 Task: Look for space in Loncoche, Chile from 1st July, 2023 to 8th July, 2023 for 2 adults, 1 child in price range Rs.15000 to Rs.20000. Place can be entire place with 1  bedroom having 1 bed and 1 bathroom. Property type can be house, flat, guest house, hotel. Booking option can be shelf check-in. Required host language is English.
Action: Mouse moved to (406, 129)
Screenshot: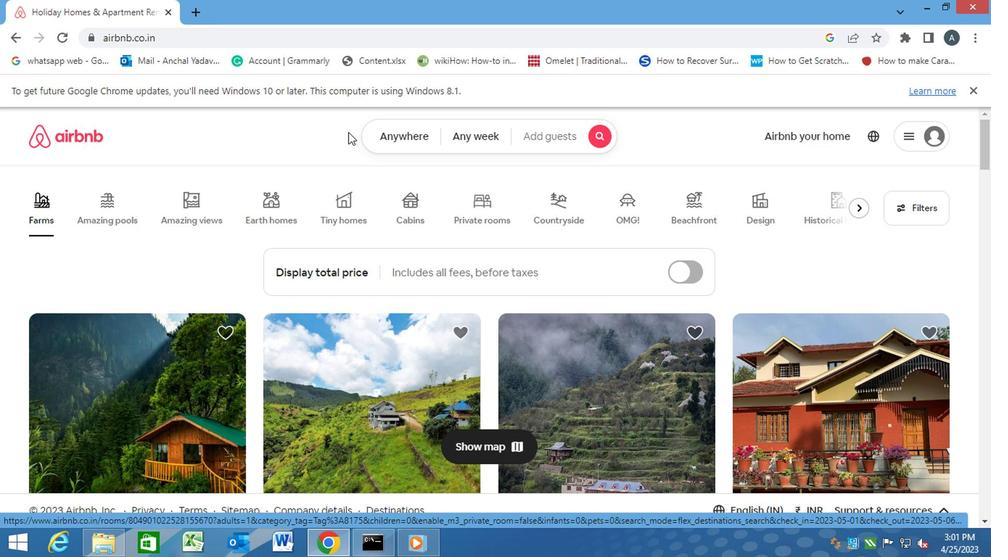
Action: Mouse pressed left at (406, 129)
Screenshot: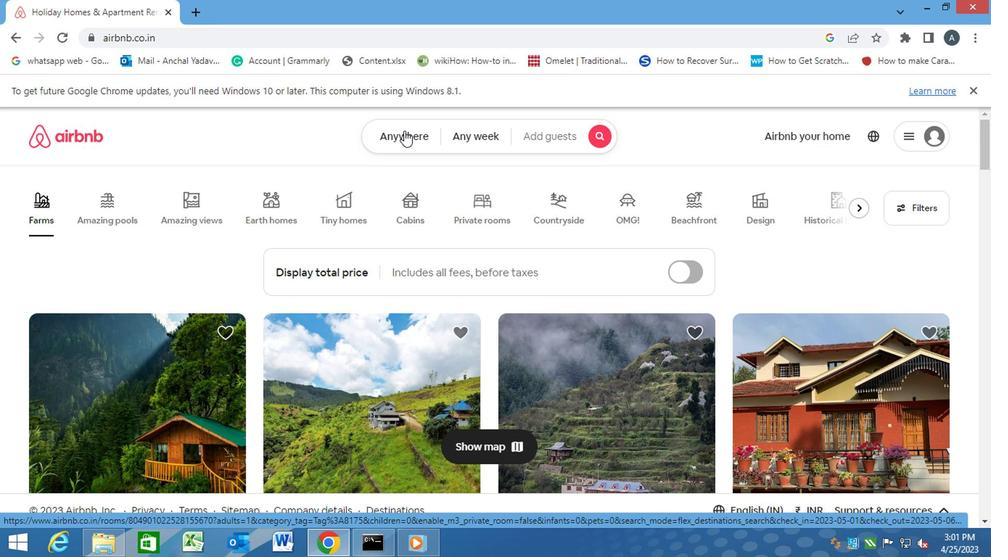 
Action: Mouse moved to (361, 174)
Screenshot: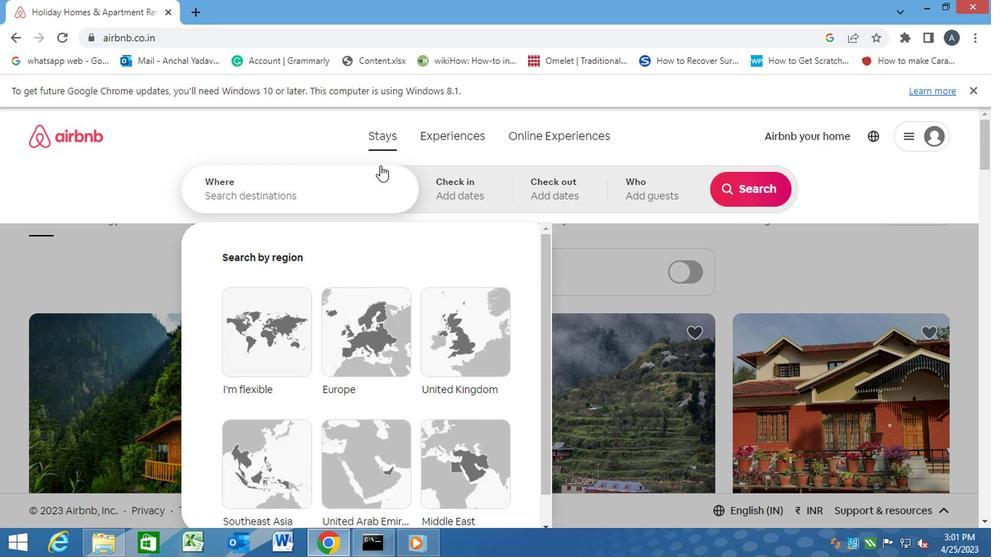 
Action: Mouse pressed left at (361, 174)
Screenshot: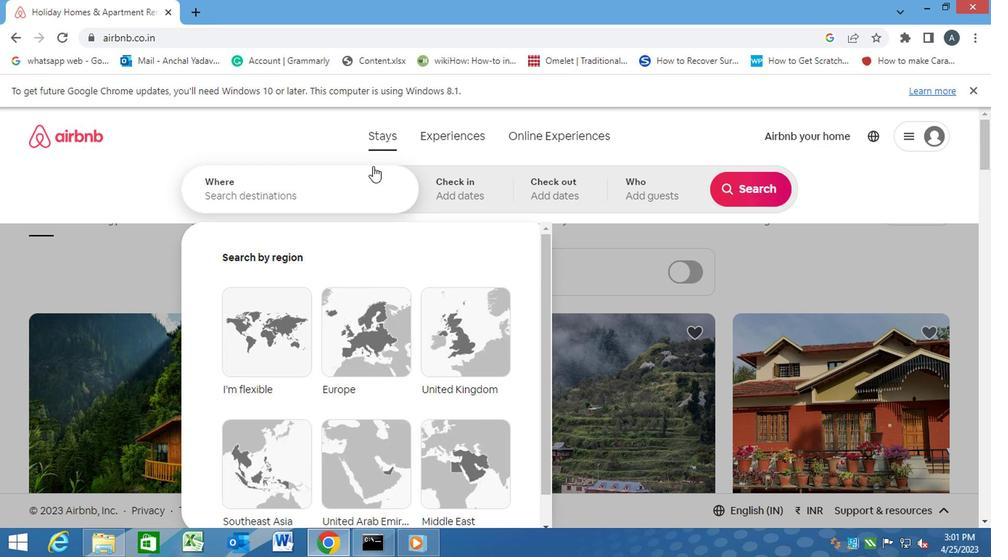 
Action: Key pressed <Key.caps_lock>l<Key.caps_lock>oncoche,<Key.space><Key.caps_lock>c<Key.caps_lock>hile<Key.enter>
Screenshot: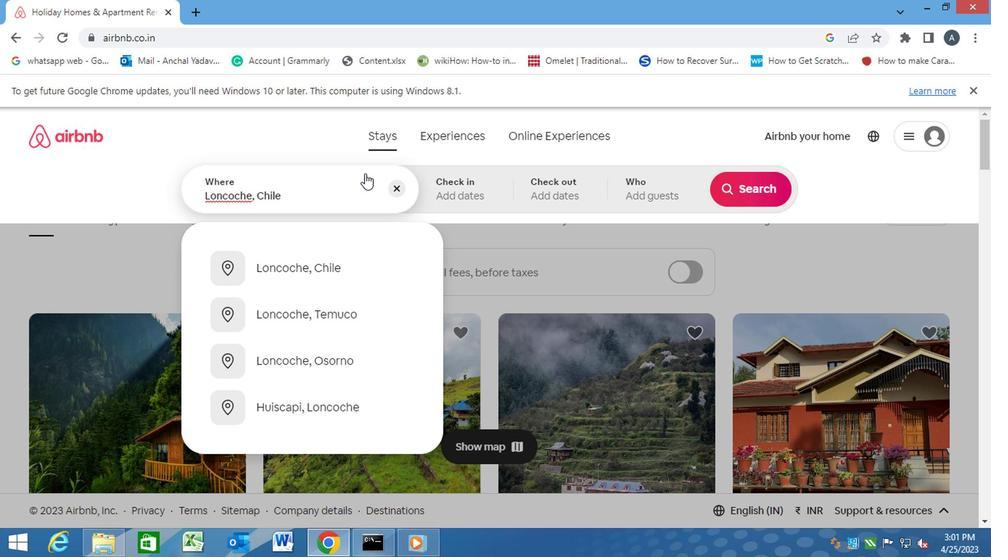 
Action: Mouse moved to (737, 307)
Screenshot: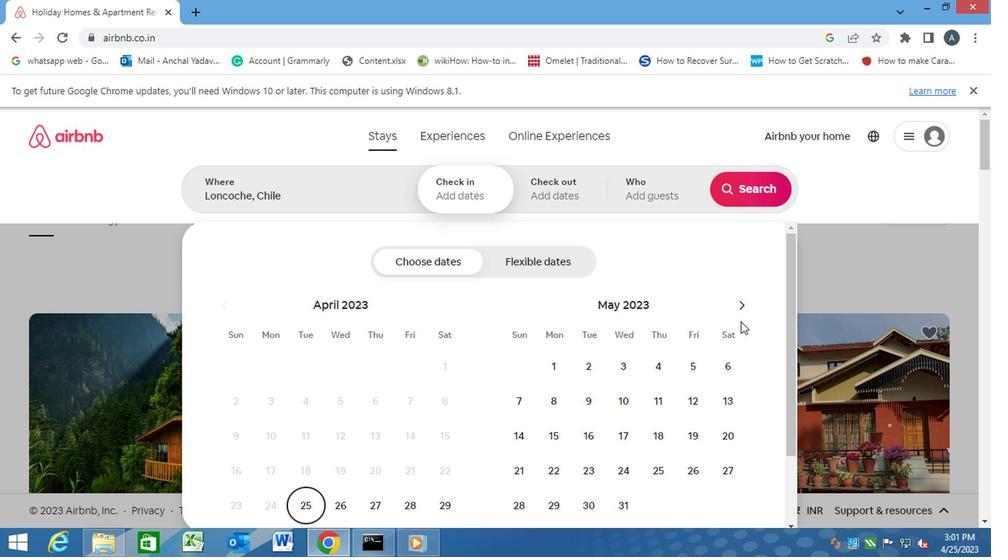 
Action: Mouse pressed left at (737, 307)
Screenshot: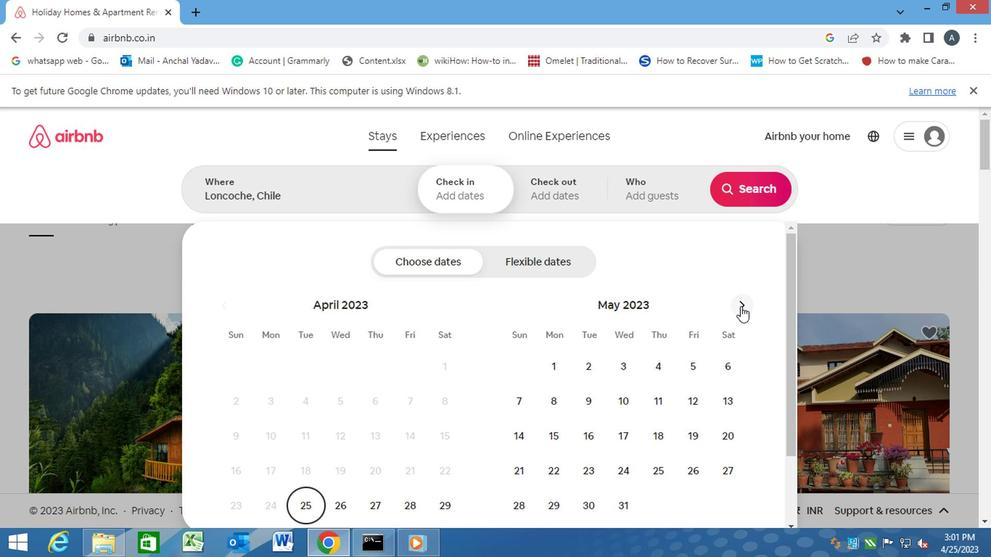 
Action: Mouse pressed left at (737, 307)
Screenshot: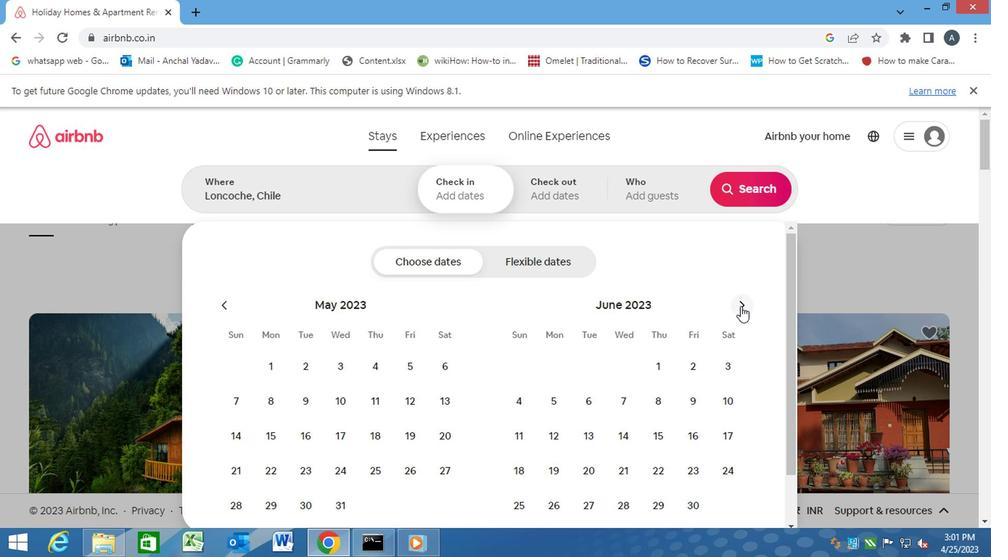 
Action: Mouse moved to (731, 370)
Screenshot: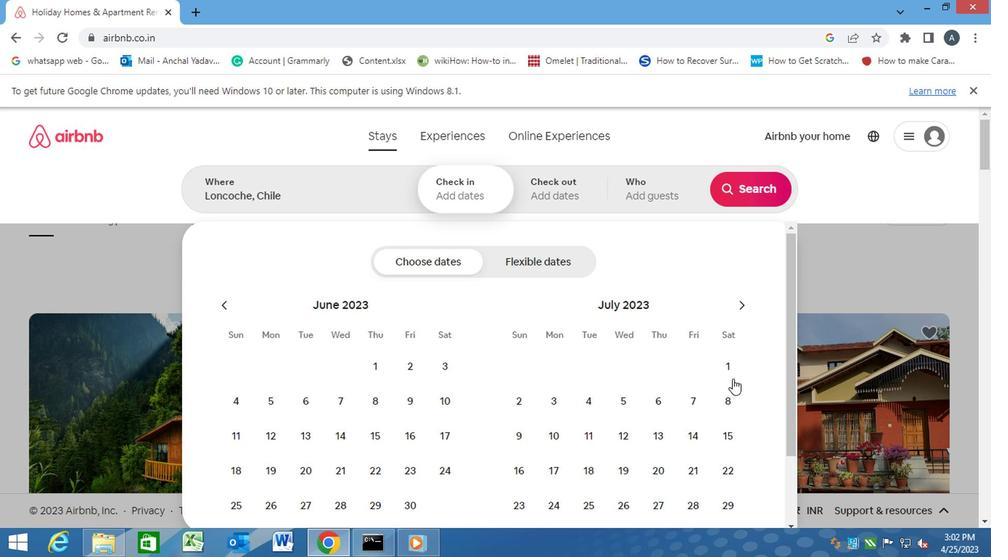
Action: Mouse pressed left at (731, 370)
Screenshot: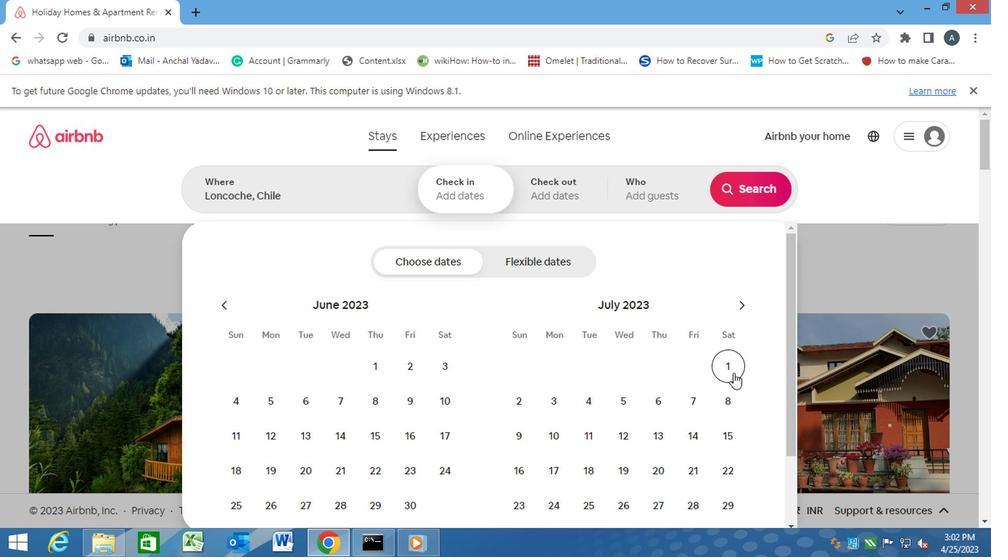
Action: Mouse moved to (722, 399)
Screenshot: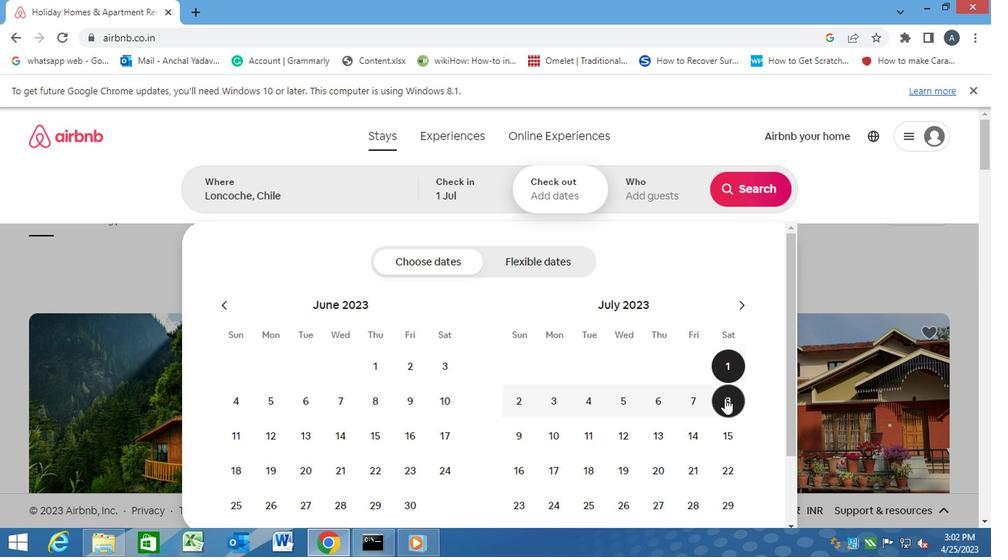 
Action: Mouse pressed left at (722, 399)
Screenshot: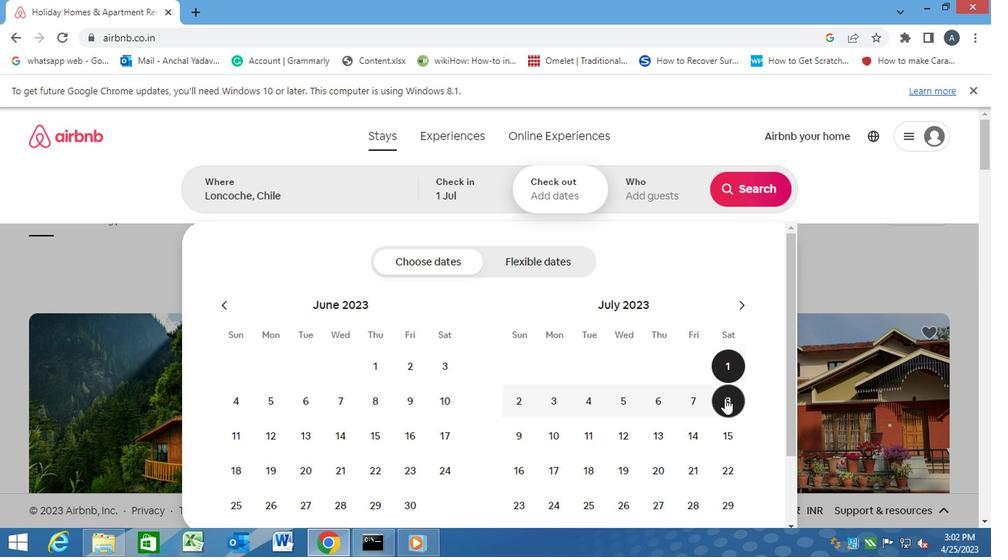 
Action: Mouse moved to (655, 186)
Screenshot: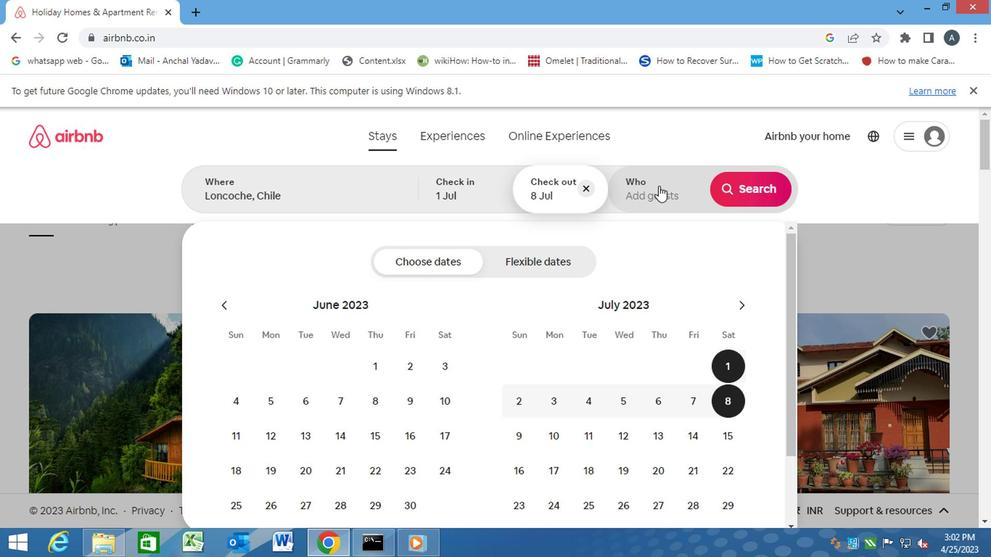 
Action: Mouse pressed left at (655, 186)
Screenshot: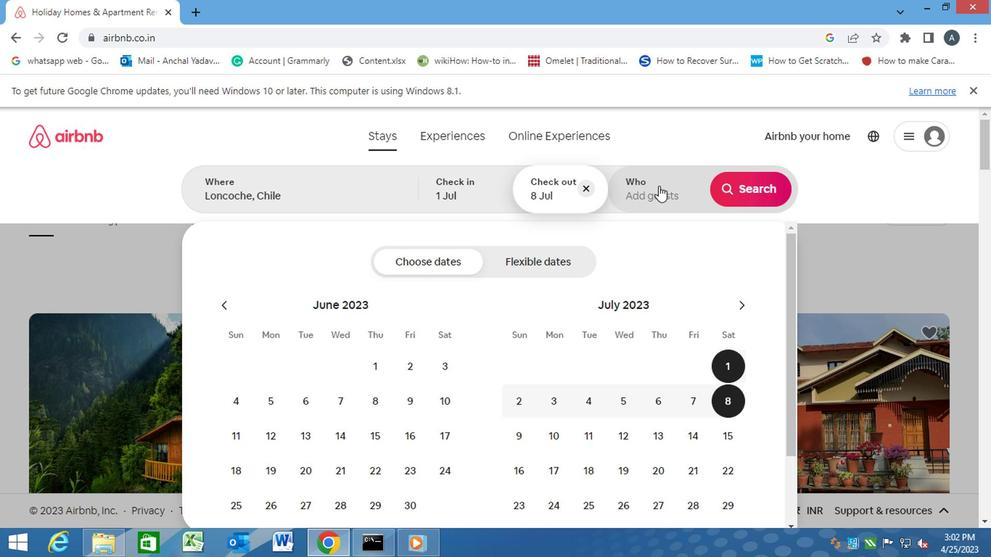 
Action: Mouse moved to (741, 271)
Screenshot: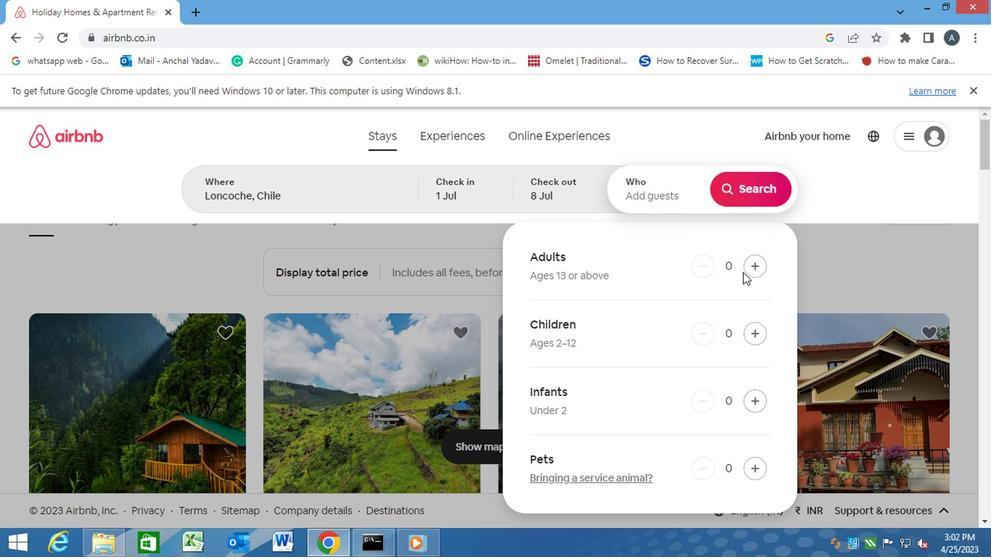 
Action: Mouse pressed left at (741, 271)
Screenshot: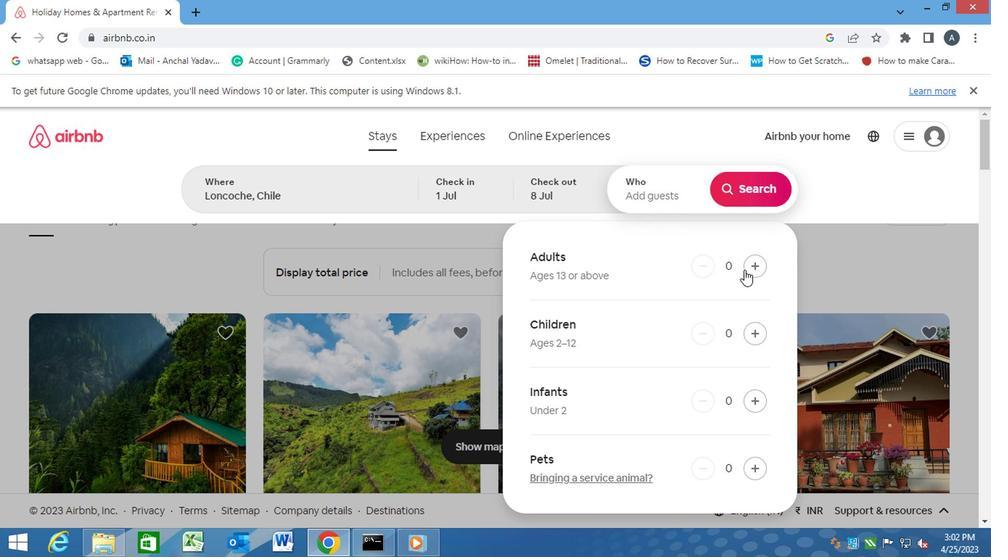 
Action: Mouse moved to (741, 271)
Screenshot: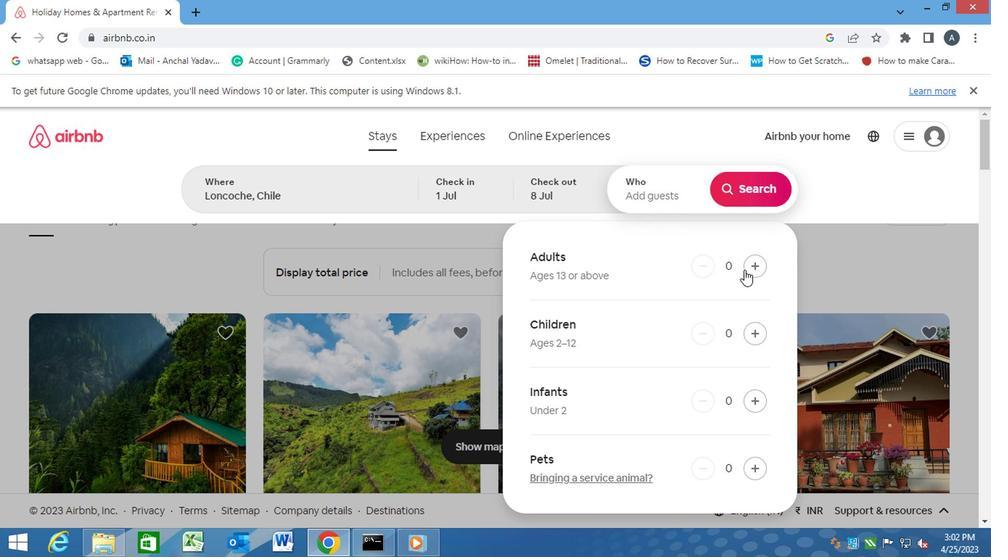 
Action: Mouse pressed left at (741, 271)
Screenshot: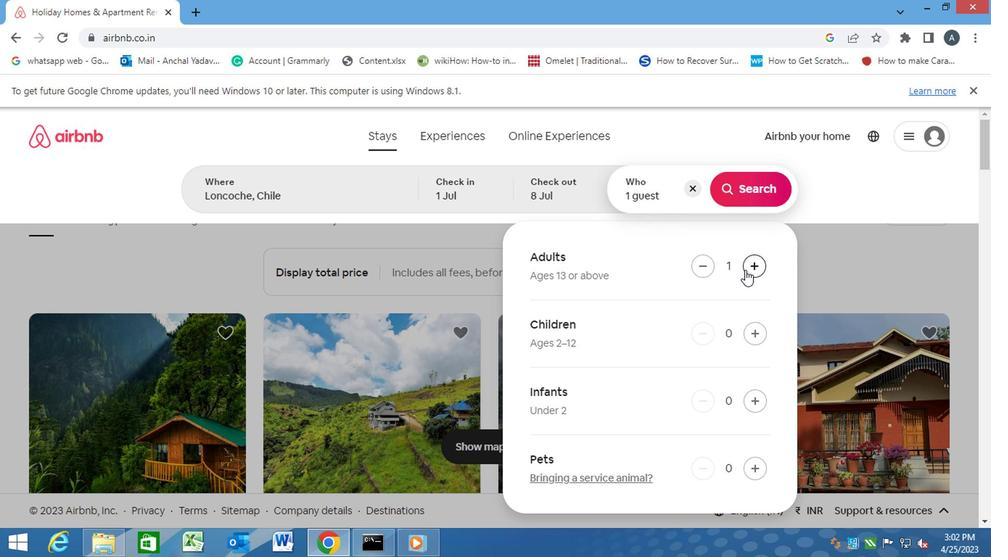 
Action: Mouse moved to (752, 331)
Screenshot: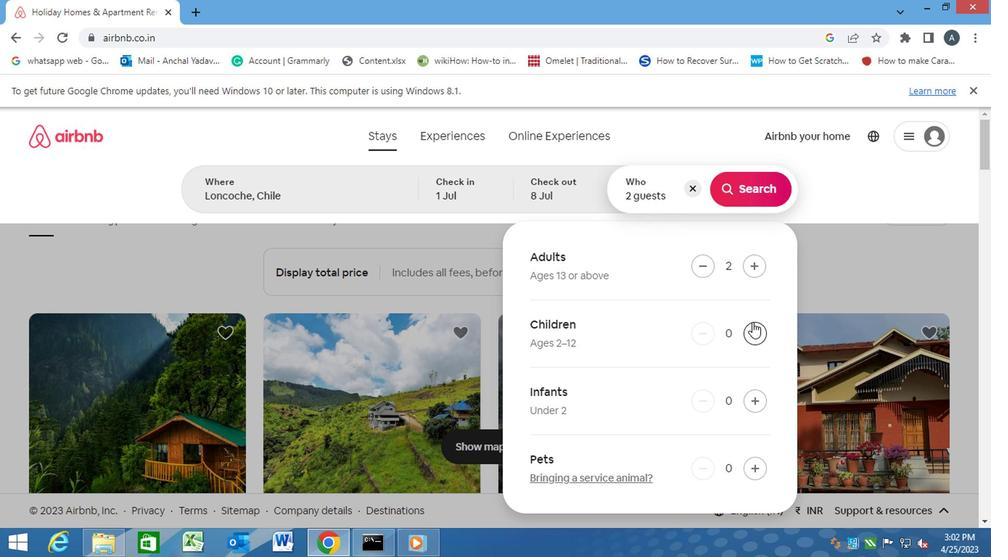 
Action: Mouse pressed left at (752, 331)
Screenshot: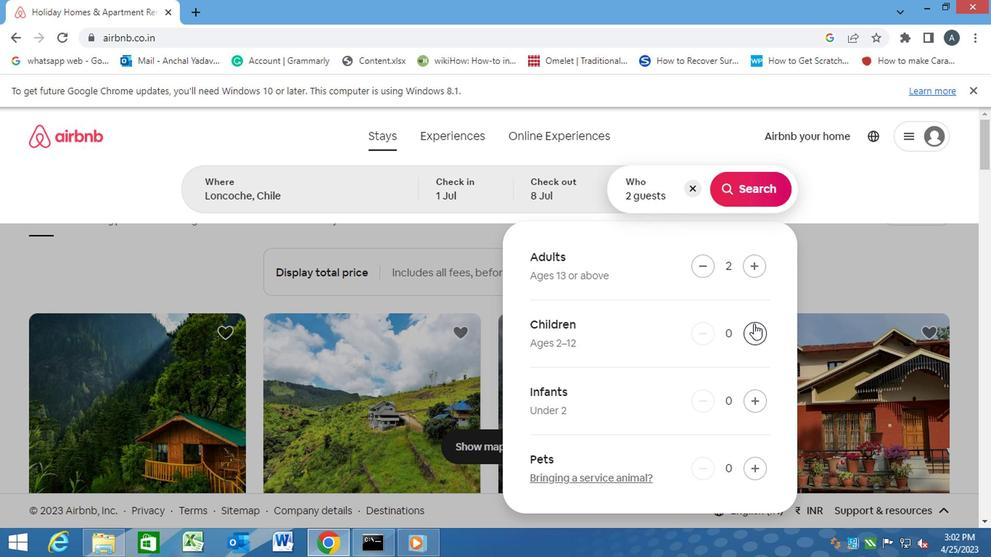 
Action: Mouse moved to (743, 186)
Screenshot: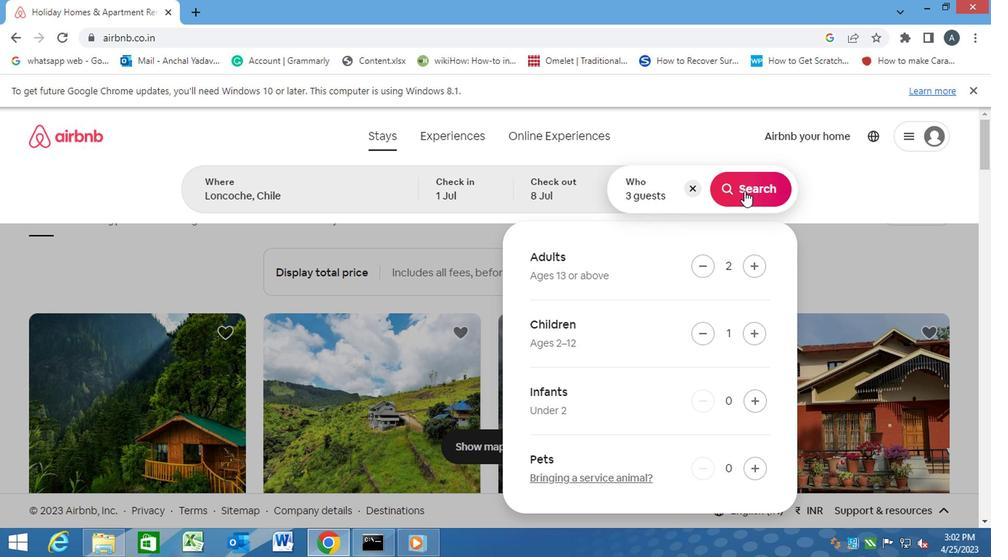 
Action: Mouse pressed left at (743, 186)
Screenshot: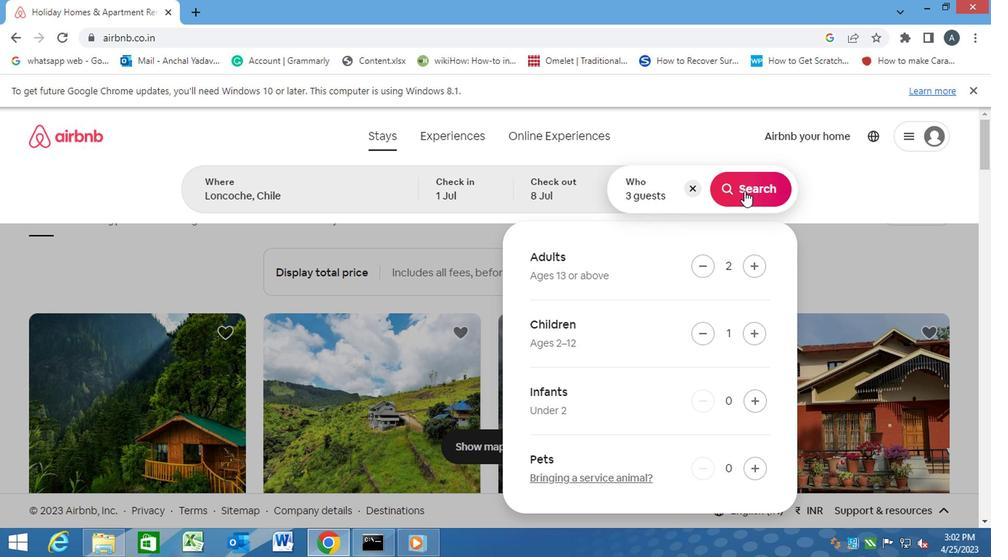
Action: Mouse moved to (935, 198)
Screenshot: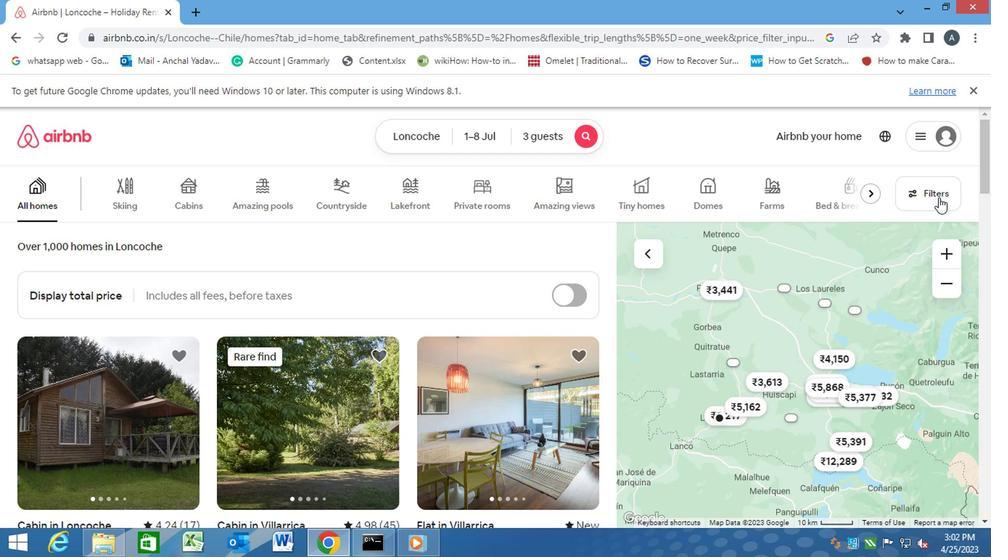 
Action: Mouse pressed left at (935, 198)
Screenshot: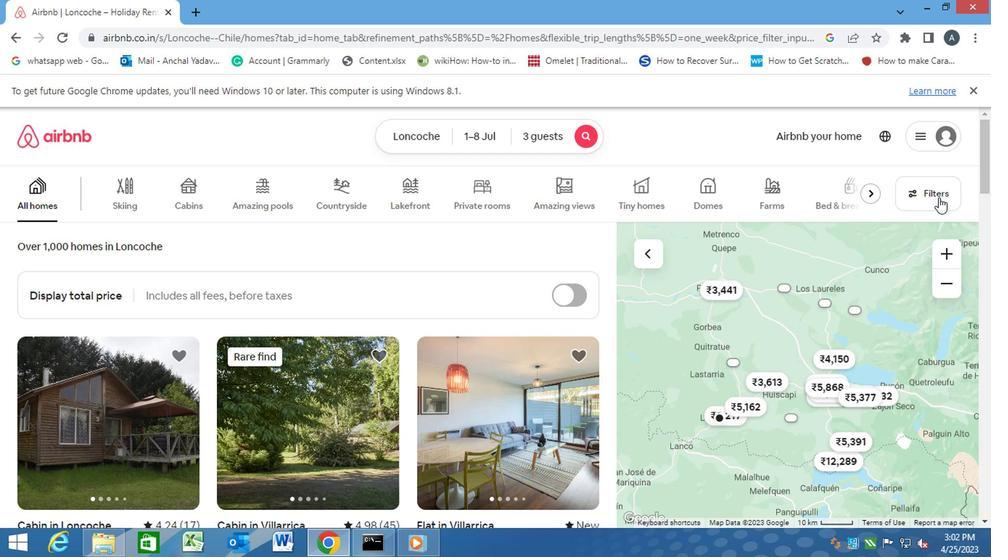 
Action: Mouse moved to (315, 378)
Screenshot: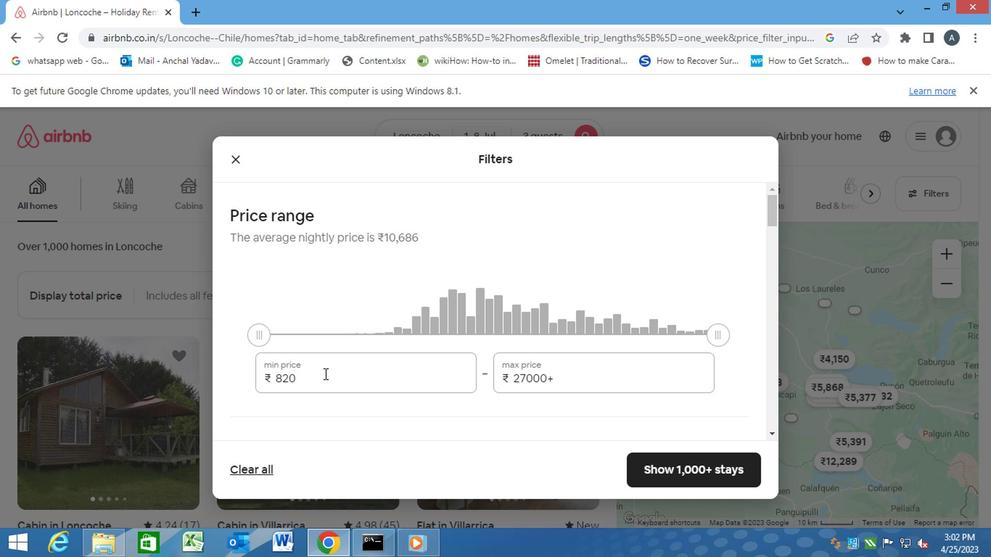 
Action: Mouse pressed left at (315, 378)
Screenshot: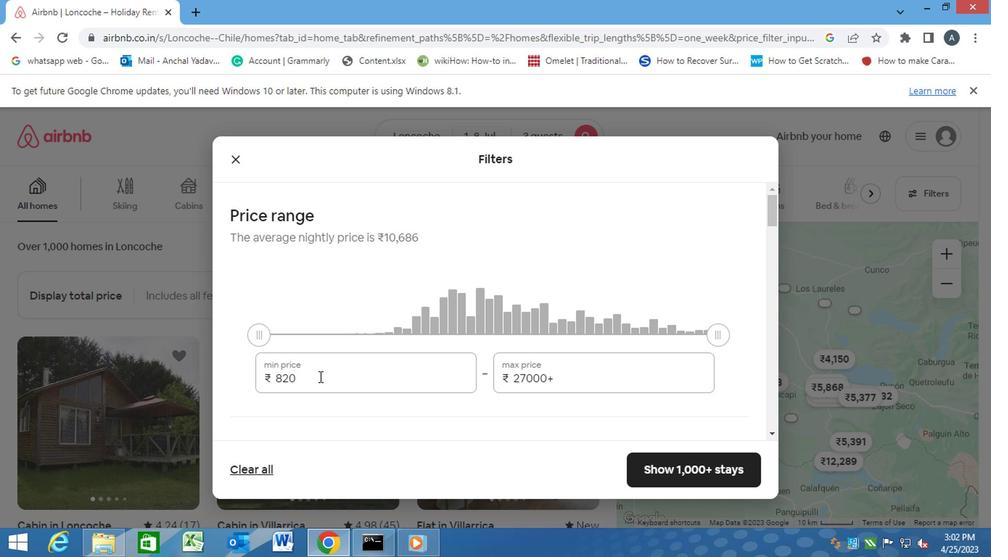 
Action: Mouse moved to (257, 378)
Screenshot: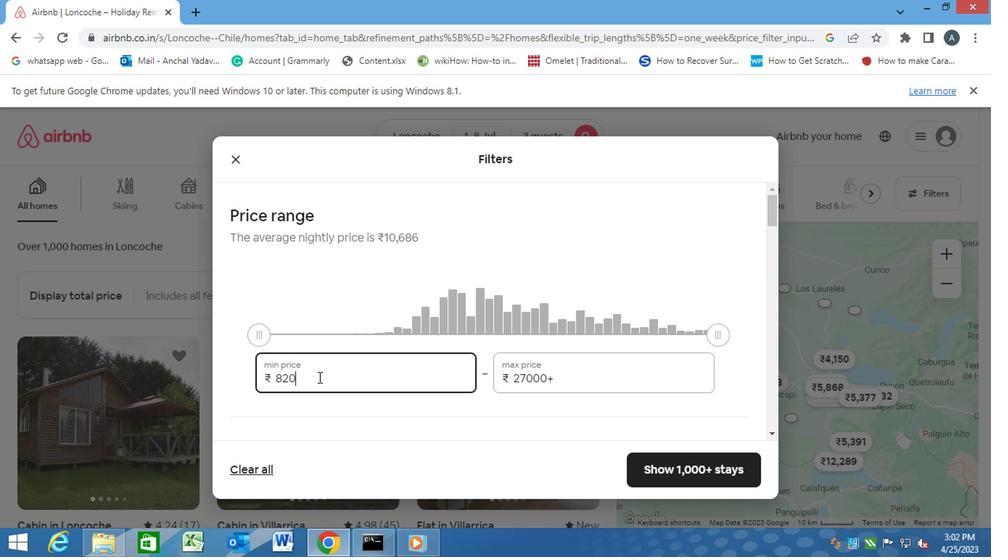 
Action: Key pressed 15000<Key.tab><Key.backspace>20000
Screenshot: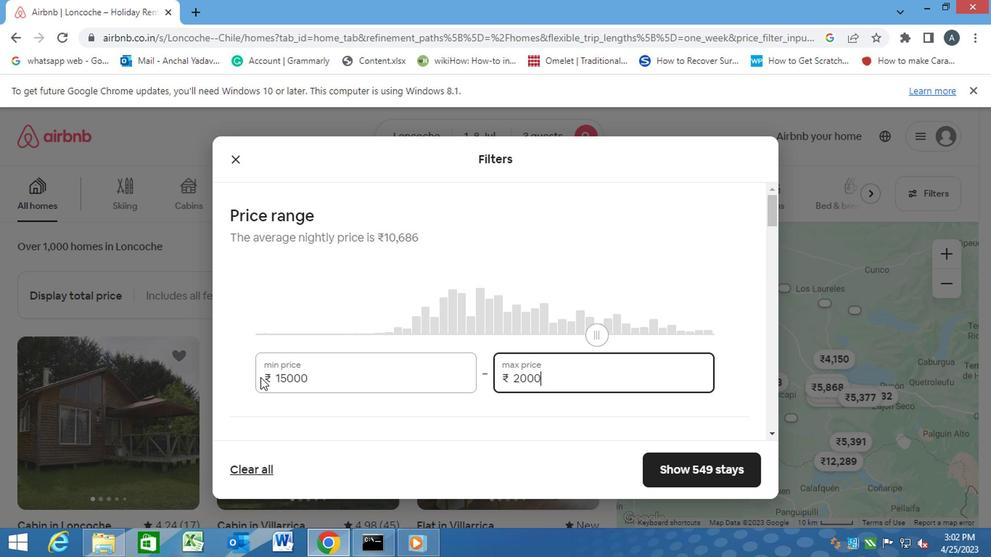 
Action: Mouse moved to (341, 409)
Screenshot: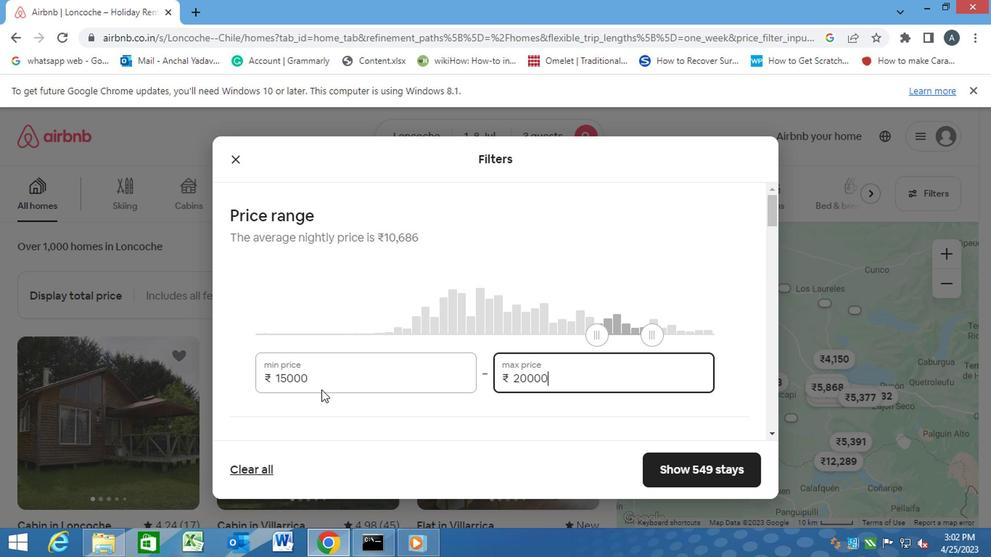 
Action: Mouse pressed left at (341, 409)
Screenshot: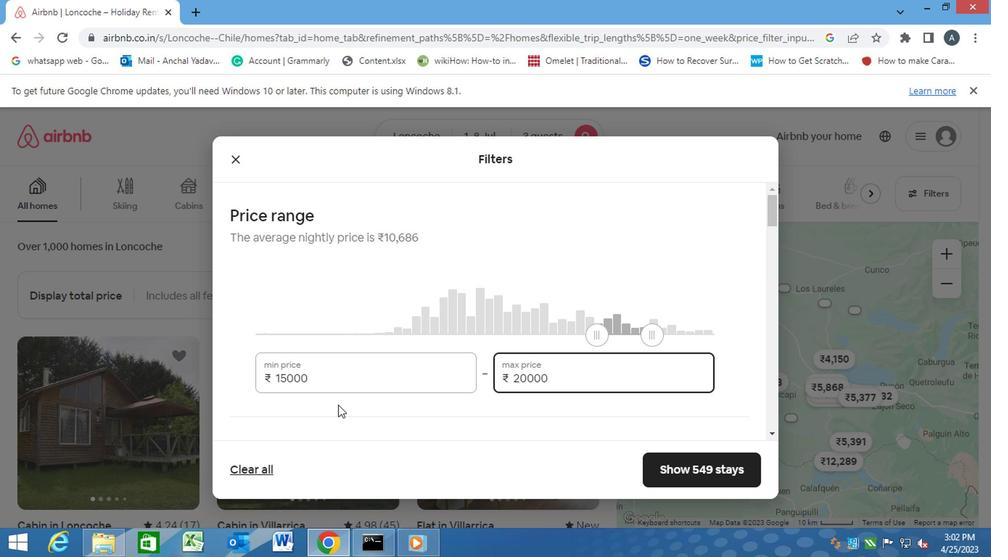 
Action: Mouse scrolled (341, 409) with delta (0, 0)
Screenshot: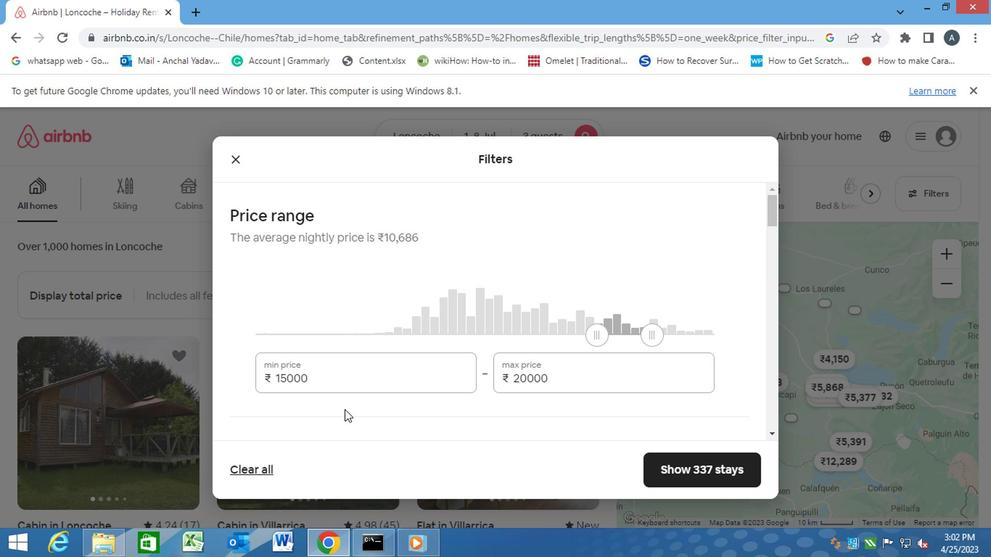 
Action: Mouse scrolled (341, 409) with delta (0, 0)
Screenshot: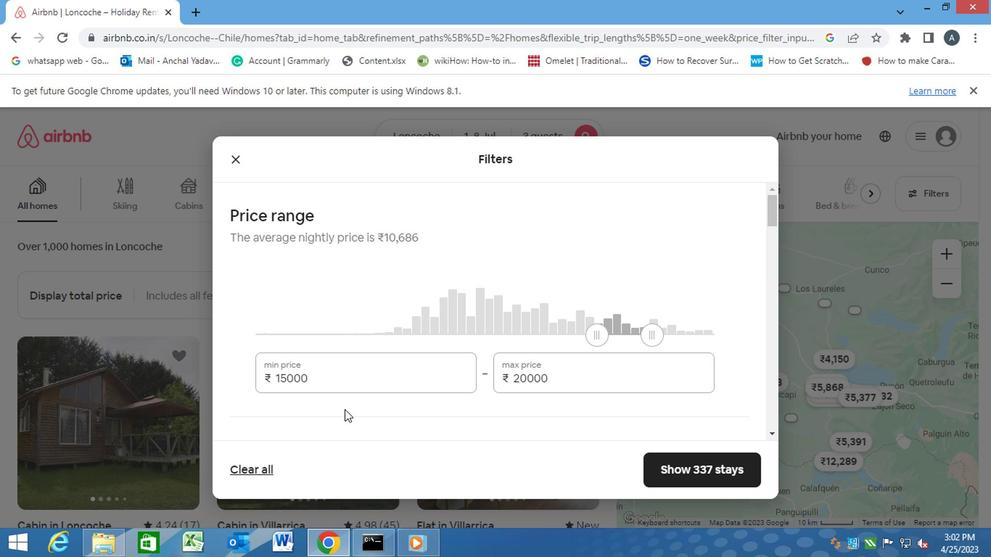 
Action: Mouse scrolled (341, 409) with delta (0, 0)
Screenshot: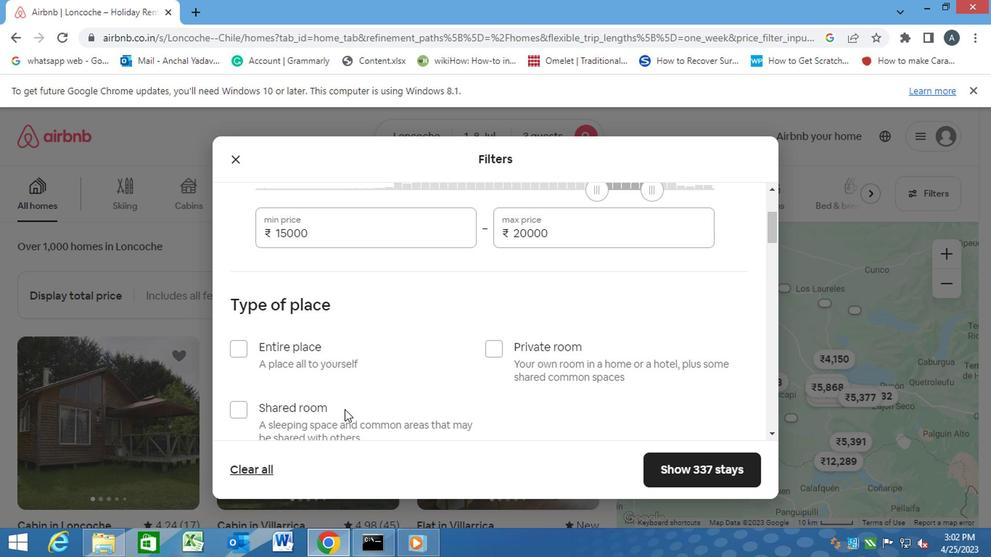 
Action: Mouse scrolled (341, 409) with delta (0, 0)
Screenshot: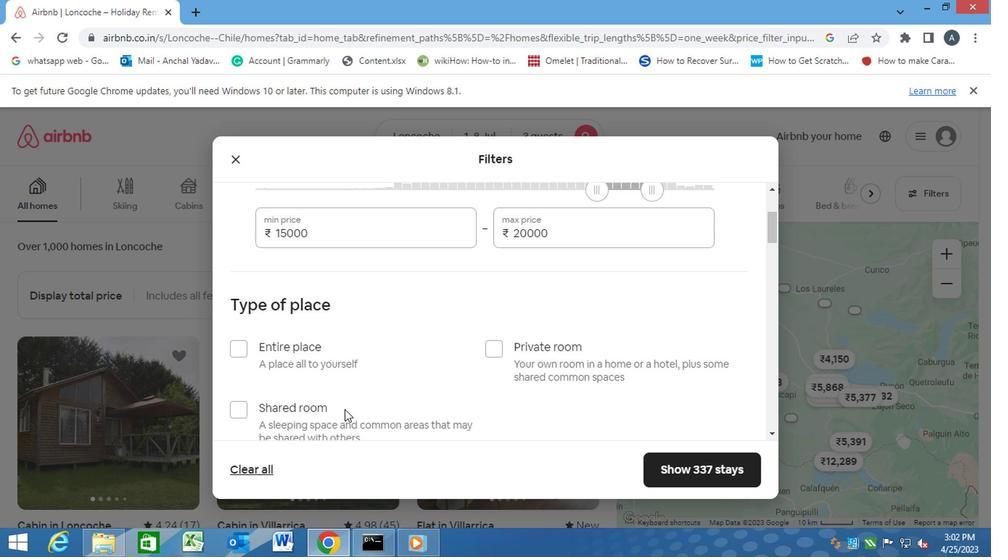 
Action: Mouse moved to (239, 205)
Screenshot: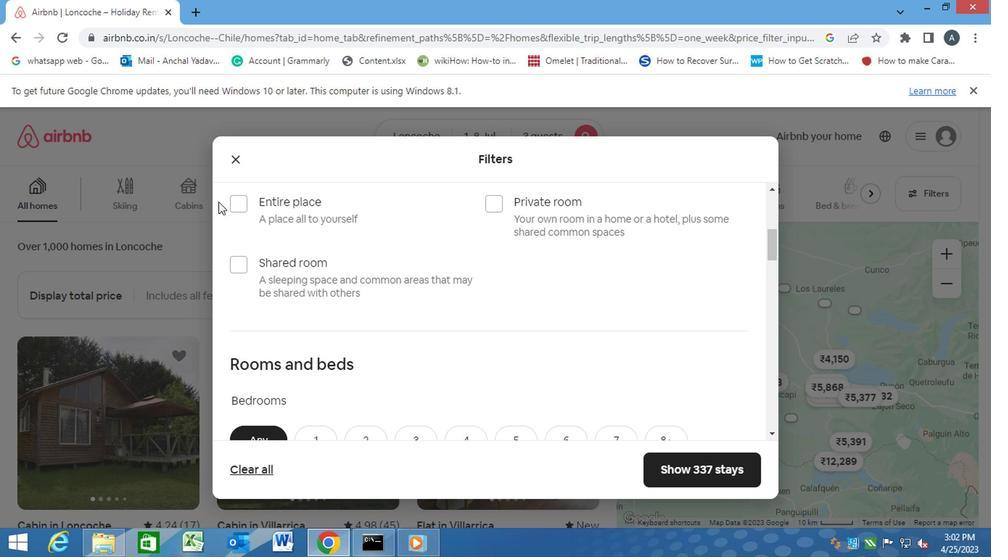
Action: Mouse pressed left at (239, 205)
Screenshot: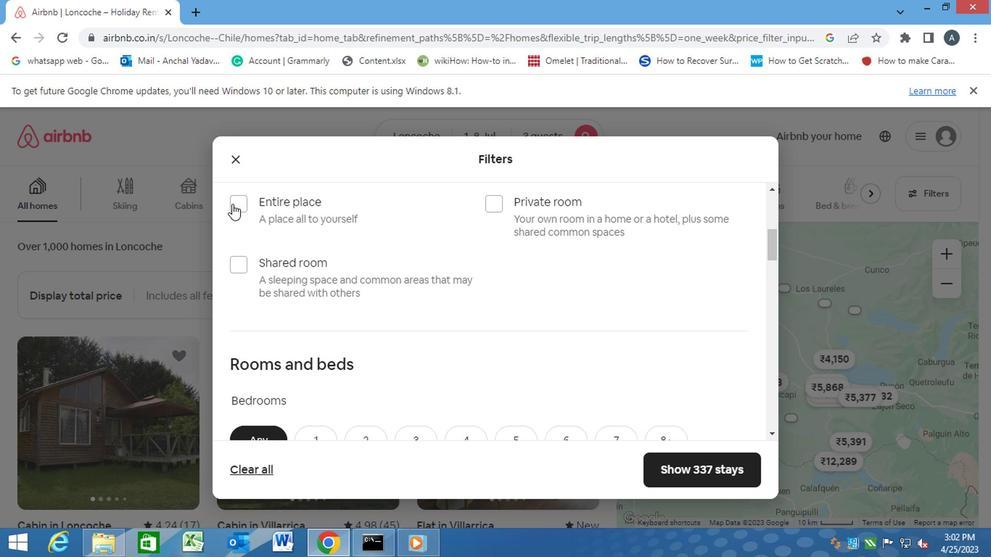 
Action: Mouse moved to (346, 286)
Screenshot: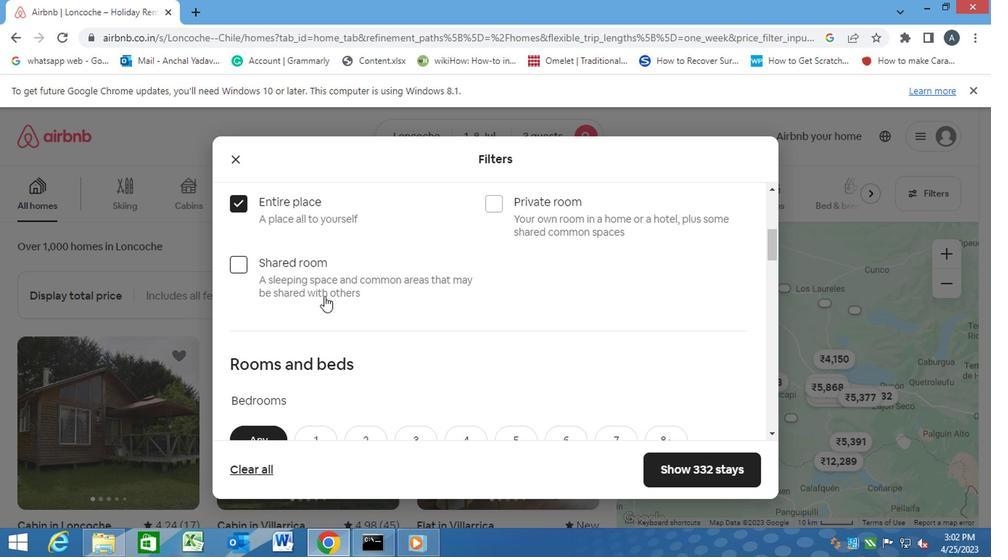 
Action: Mouse scrolled (346, 285) with delta (0, -1)
Screenshot: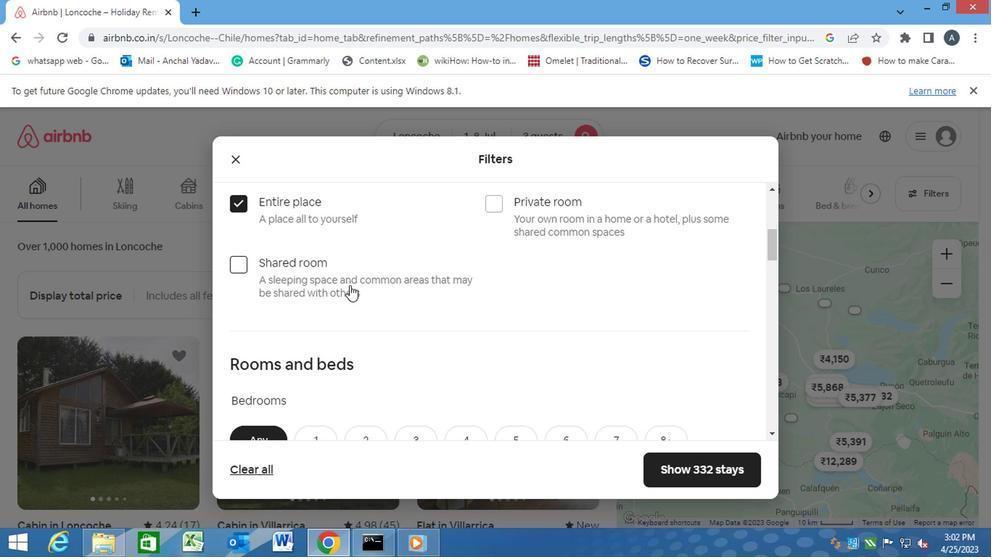 
Action: Mouse scrolled (346, 285) with delta (0, -1)
Screenshot: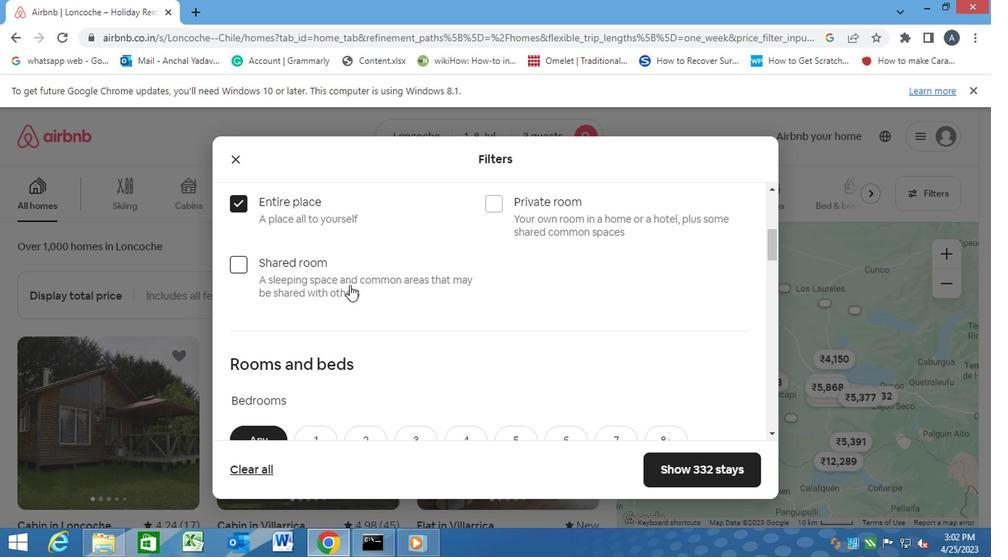 
Action: Mouse moved to (322, 292)
Screenshot: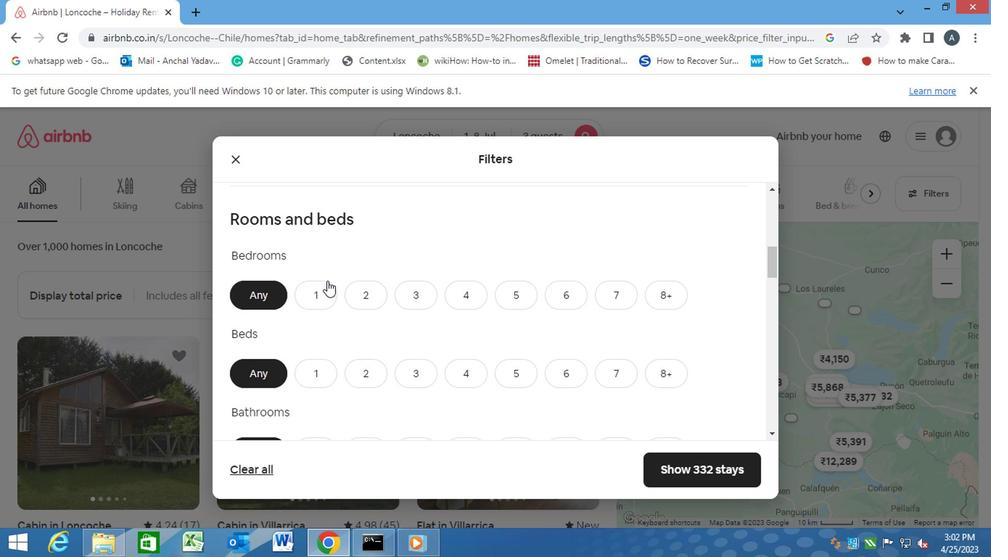 
Action: Mouse pressed left at (322, 292)
Screenshot: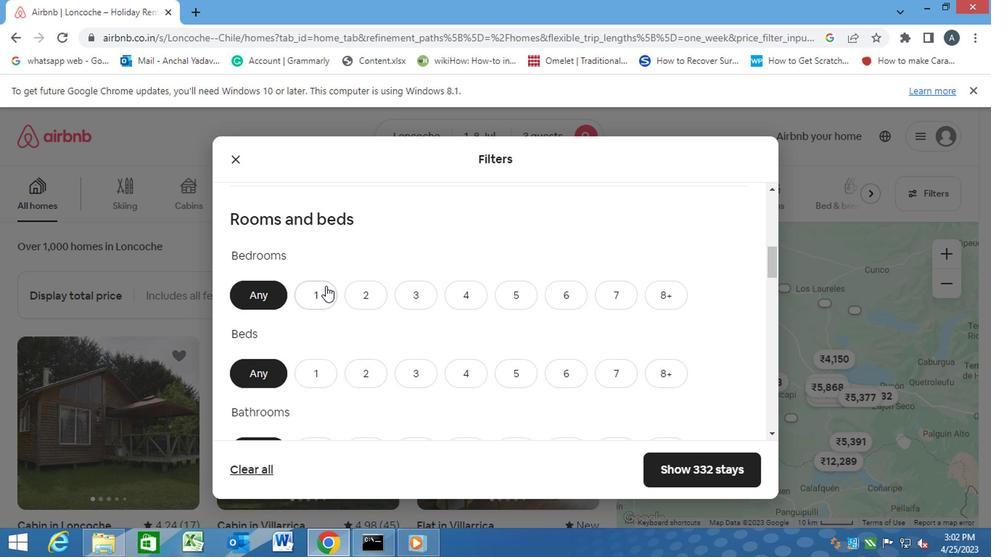 
Action: Mouse moved to (320, 368)
Screenshot: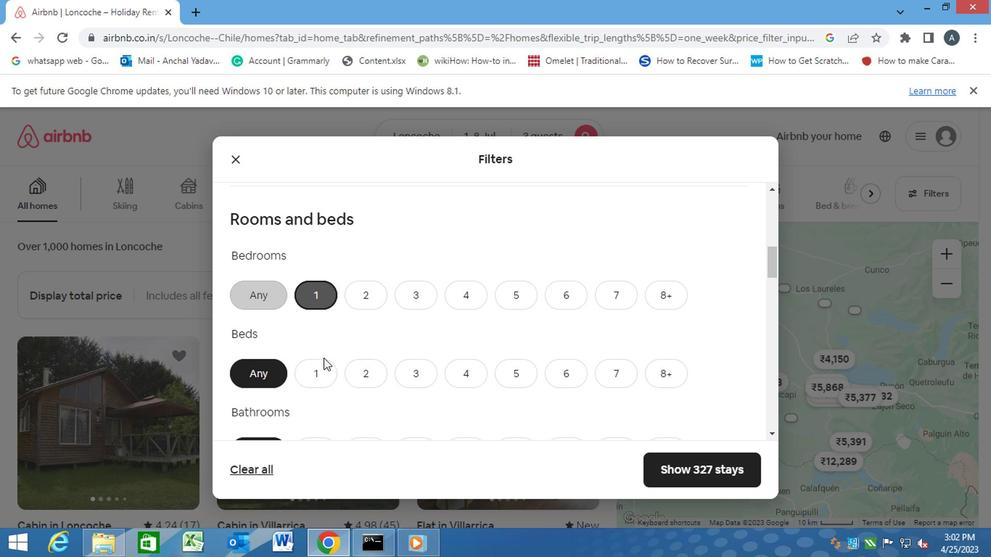 
Action: Mouse pressed left at (320, 368)
Screenshot: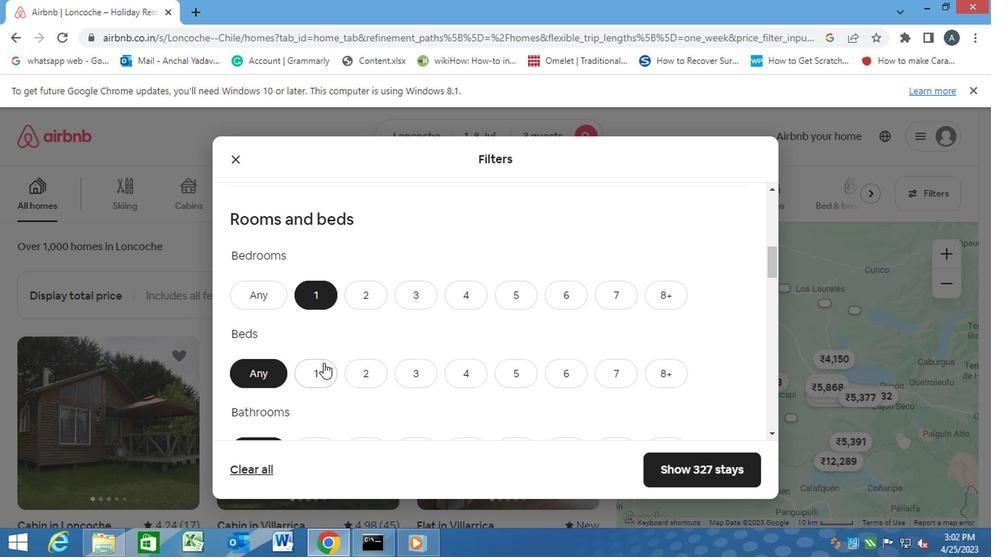 
Action: Mouse scrolled (320, 367) with delta (0, 0)
Screenshot: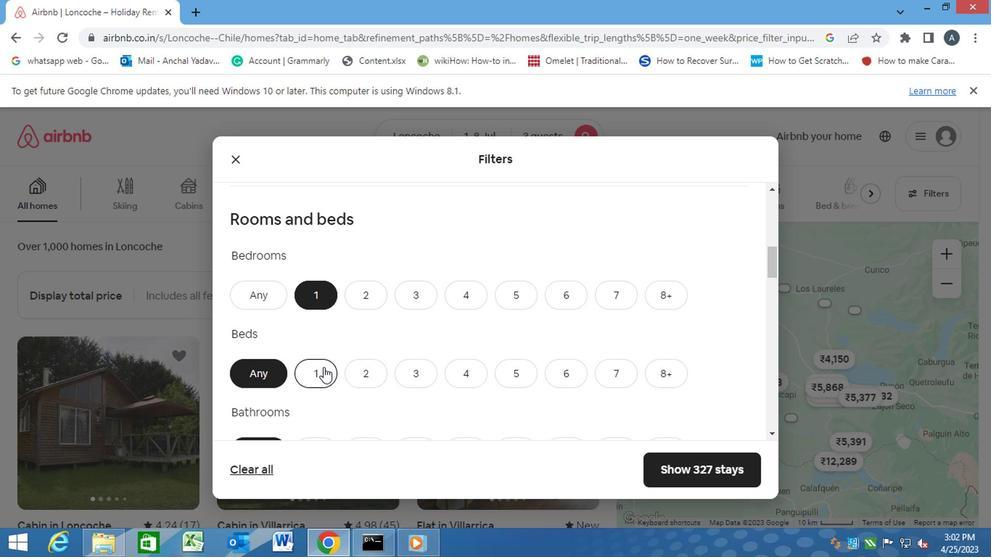
Action: Mouse scrolled (320, 367) with delta (0, 0)
Screenshot: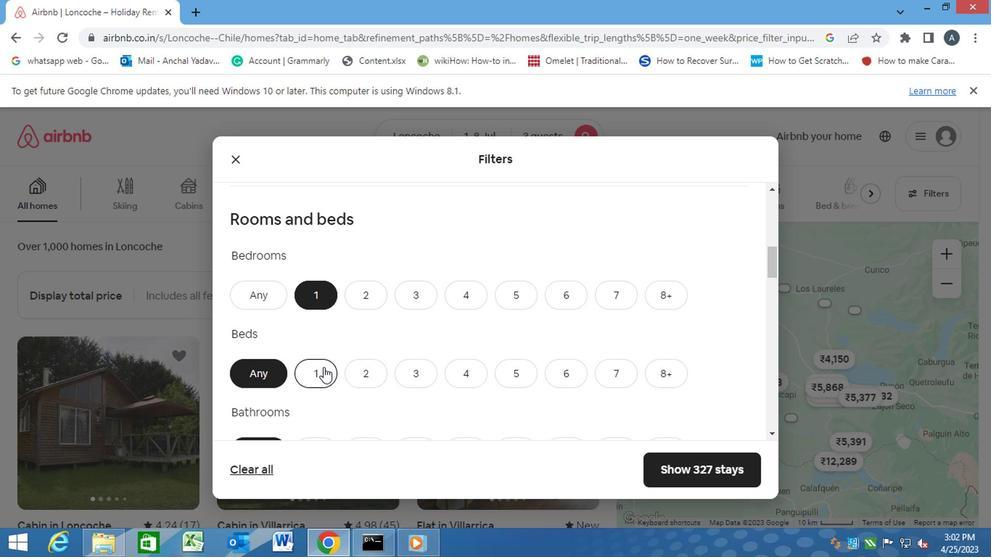 
Action: Mouse moved to (313, 306)
Screenshot: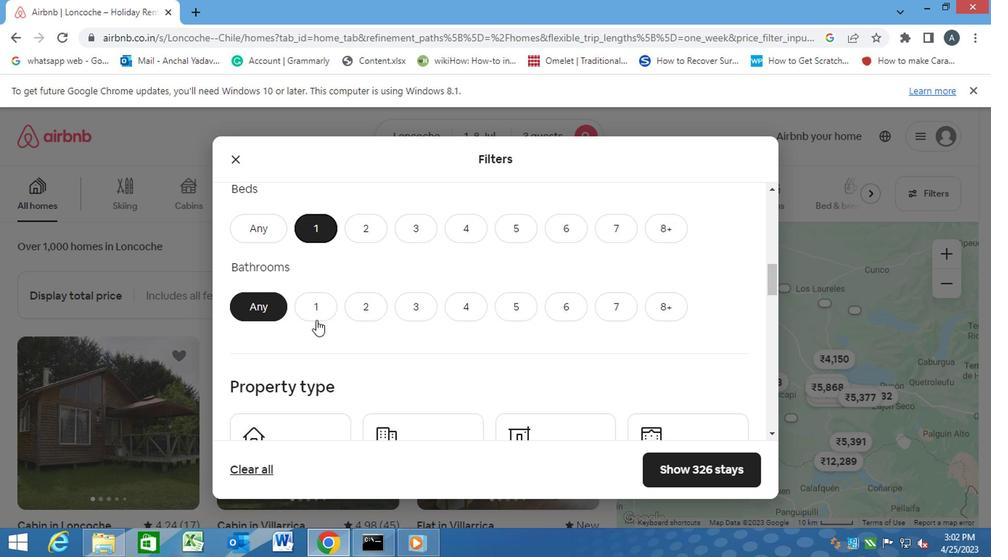 
Action: Mouse pressed left at (313, 306)
Screenshot: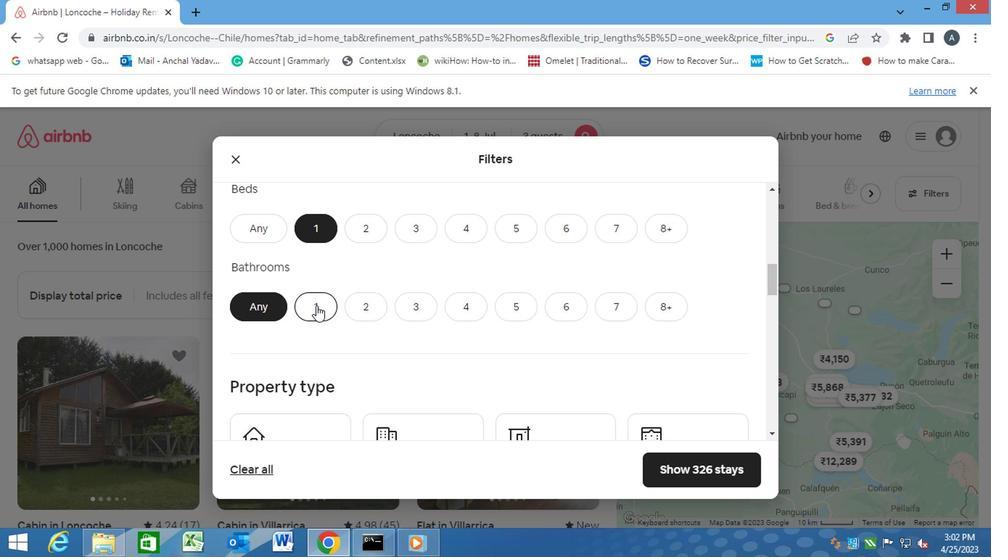 
Action: Mouse scrolled (313, 306) with delta (0, 0)
Screenshot: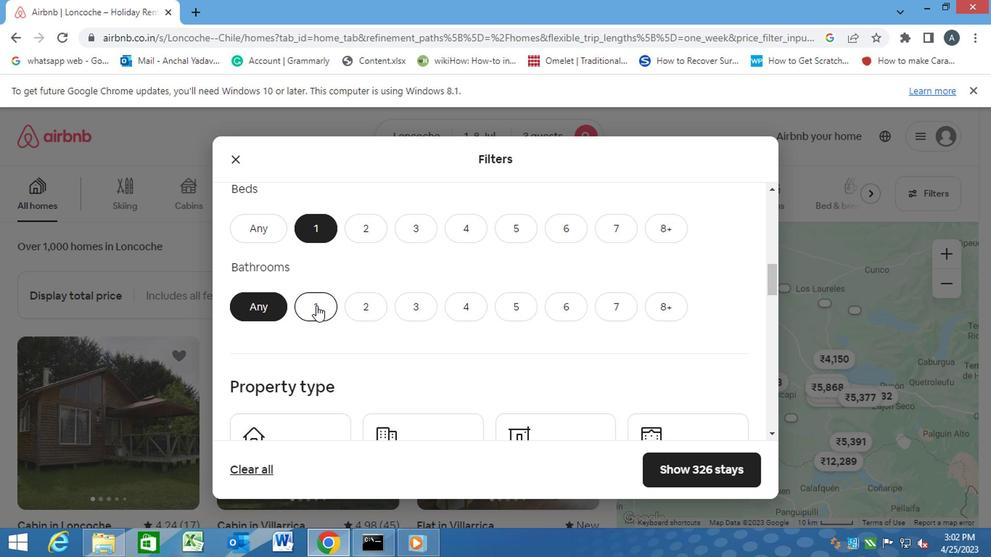 
Action: Mouse scrolled (313, 306) with delta (0, 0)
Screenshot: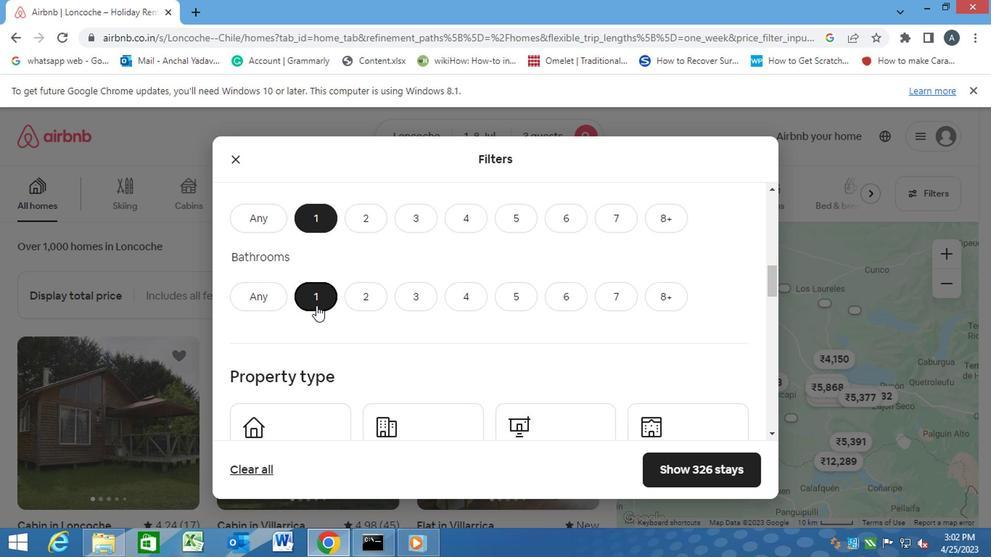 
Action: Mouse moved to (316, 330)
Screenshot: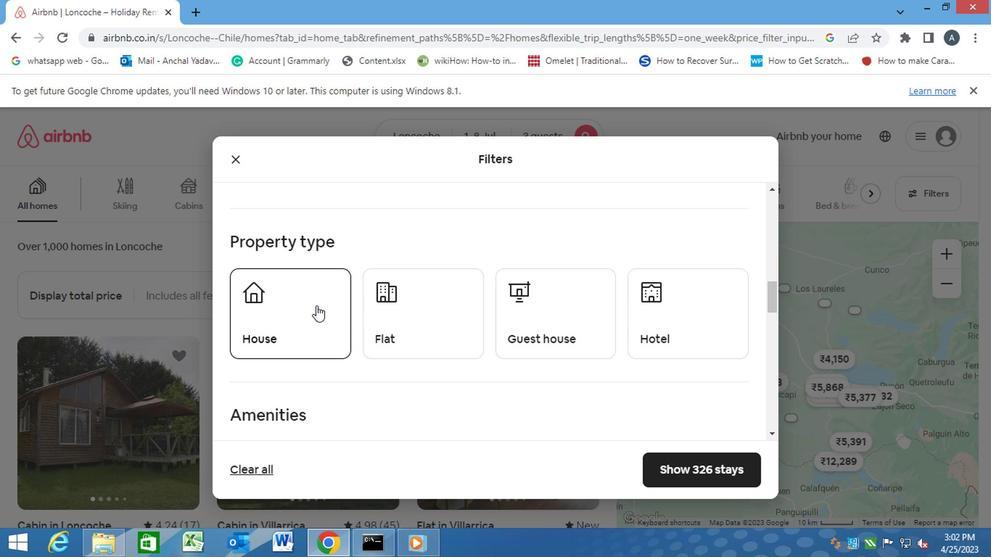 
Action: Mouse pressed left at (316, 330)
Screenshot: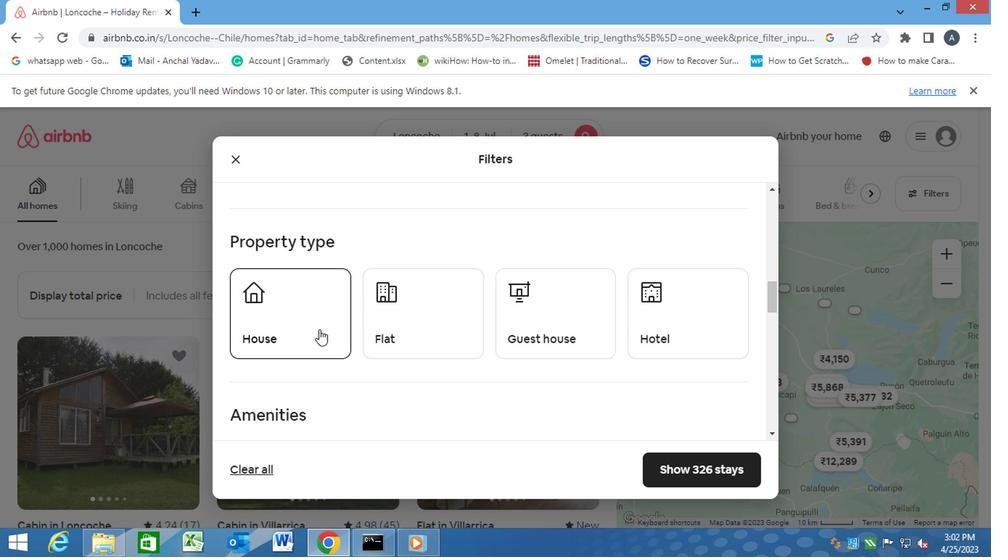 
Action: Mouse moved to (393, 330)
Screenshot: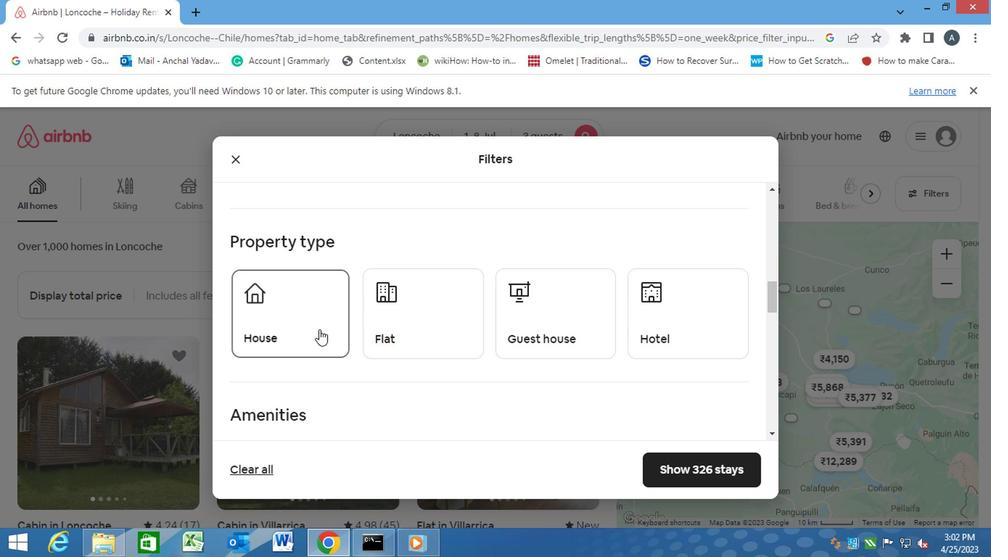 
Action: Mouse pressed left at (393, 330)
Screenshot: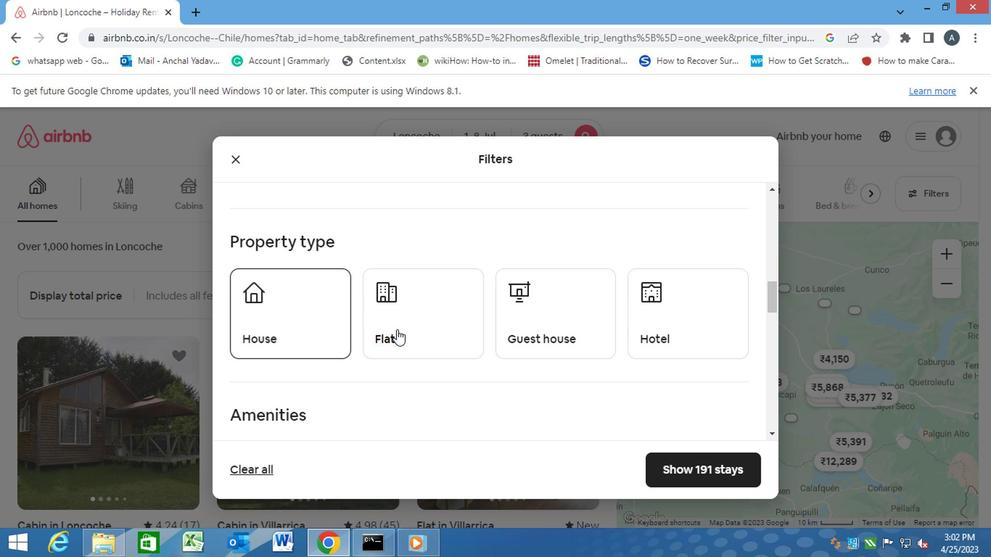 
Action: Mouse moved to (565, 336)
Screenshot: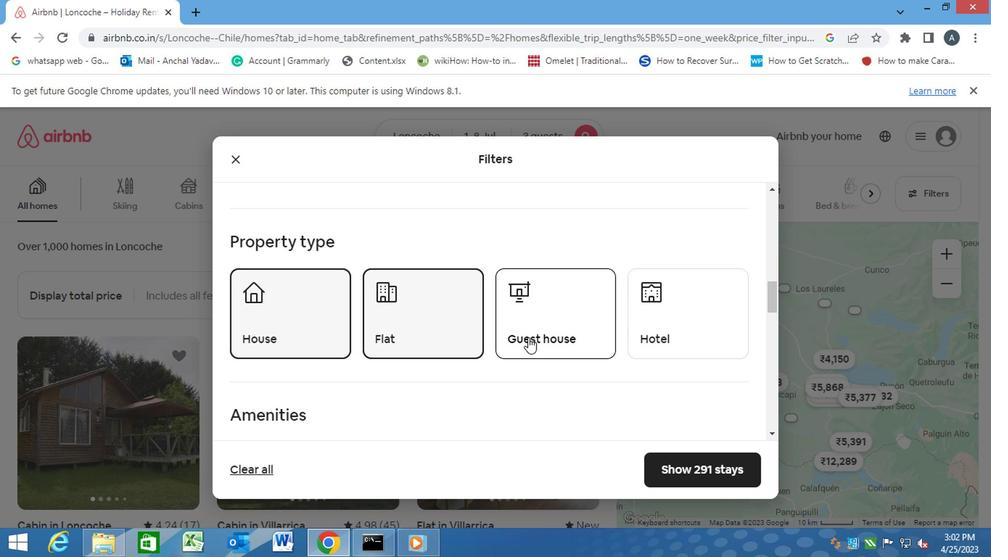 
Action: Mouse pressed left at (565, 336)
Screenshot: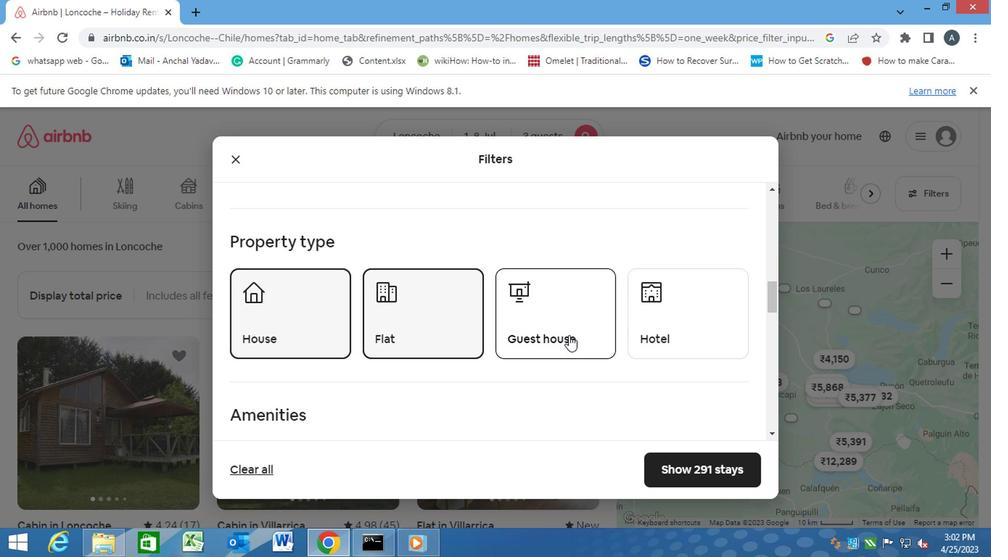 
Action: Mouse moved to (689, 332)
Screenshot: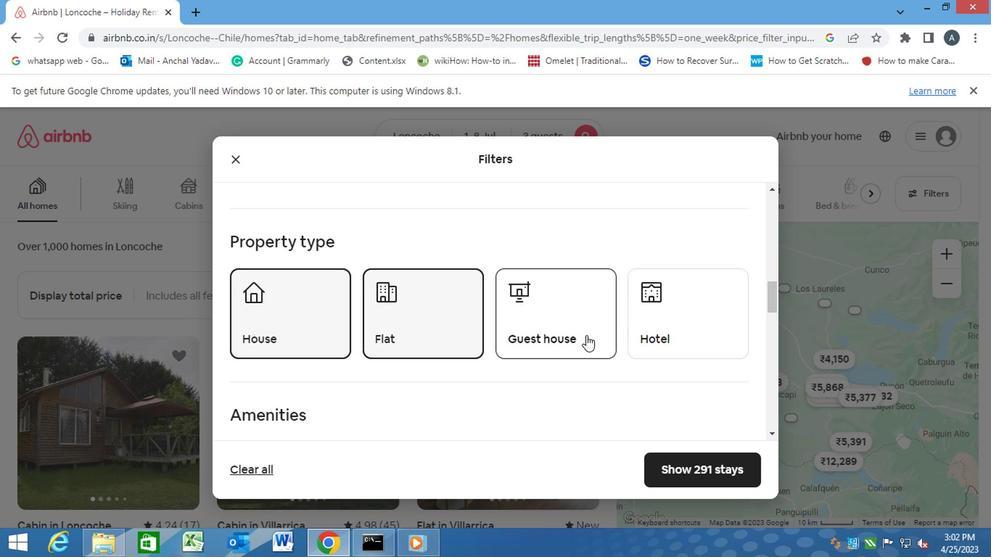 
Action: Mouse pressed left at (689, 332)
Screenshot: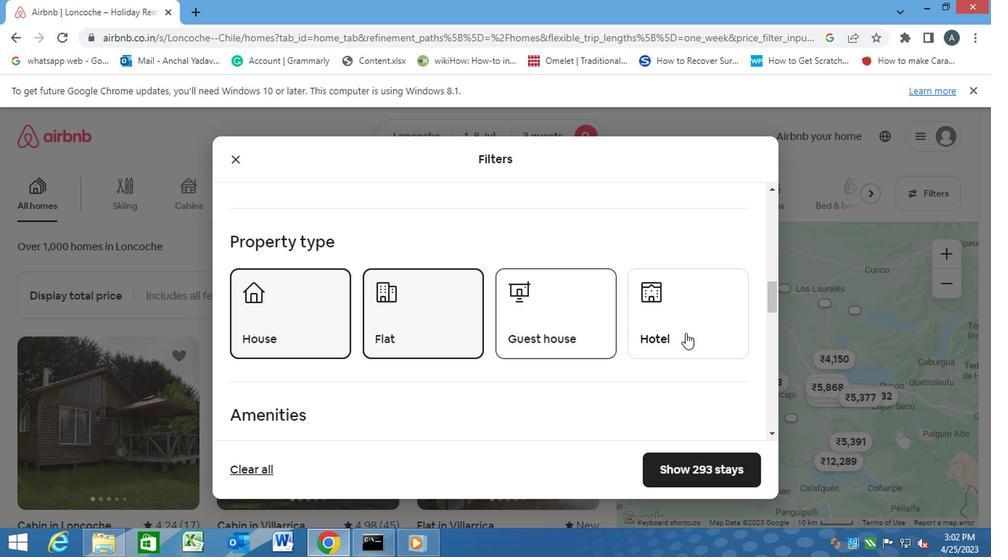 
Action: Mouse moved to (564, 348)
Screenshot: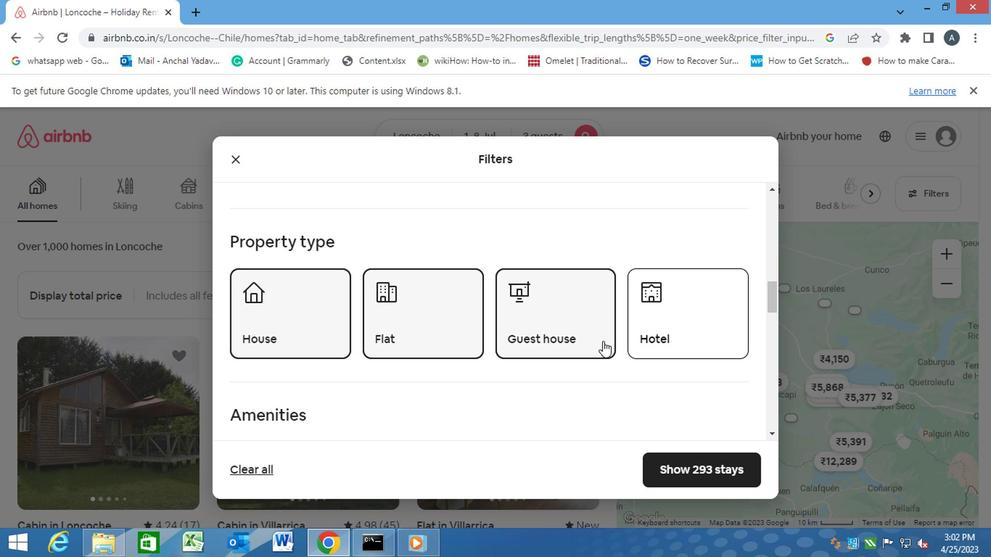 
Action: Mouse scrolled (564, 347) with delta (0, 0)
Screenshot: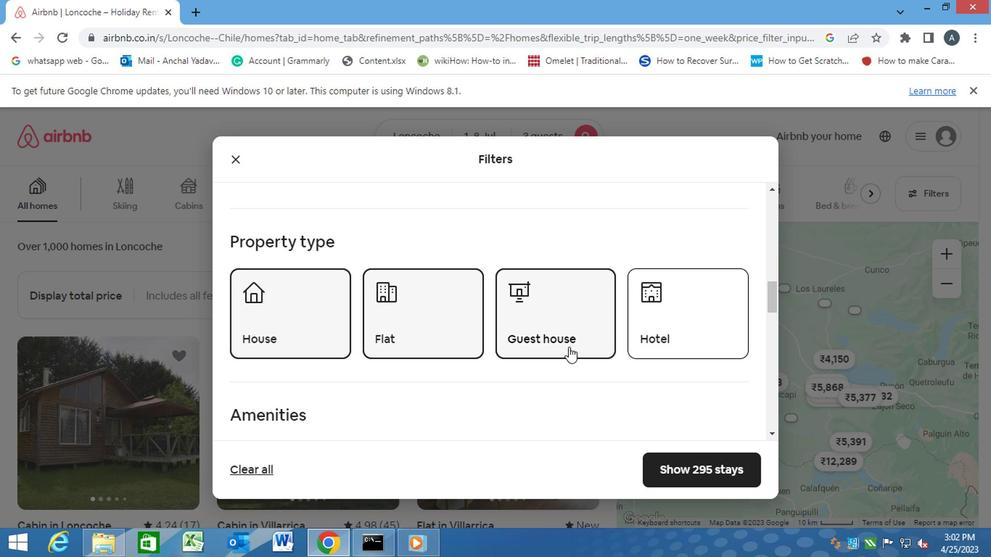 
Action: Mouse scrolled (564, 347) with delta (0, 0)
Screenshot: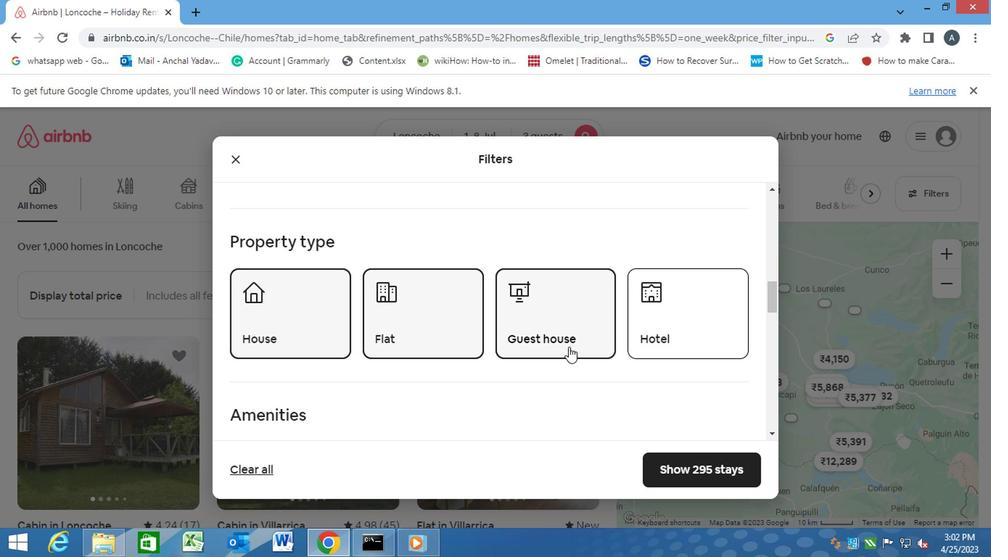 
Action: Mouse scrolled (564, 347) with delta (0, 0)
Screenshot: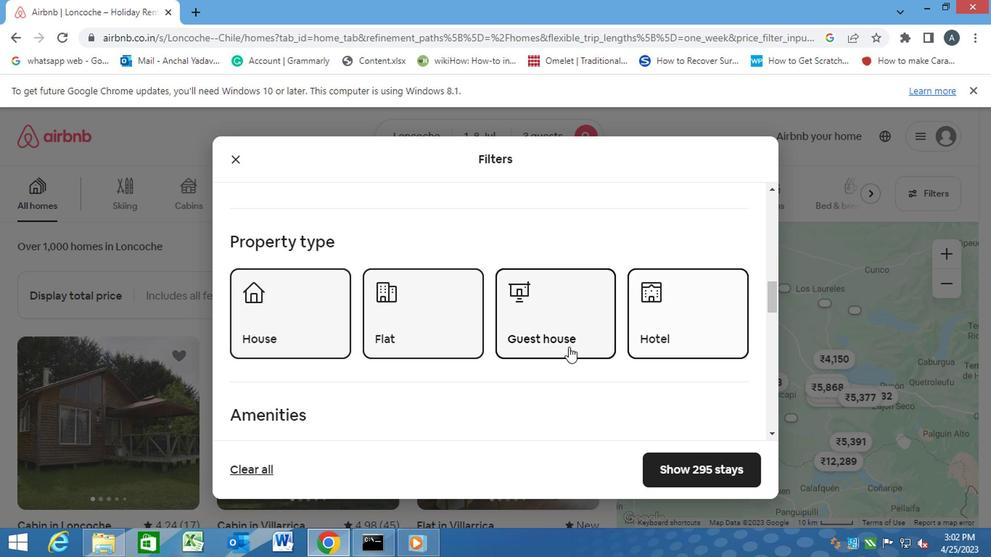 
Action: Mouse moved to (518, 342)
Screenshot: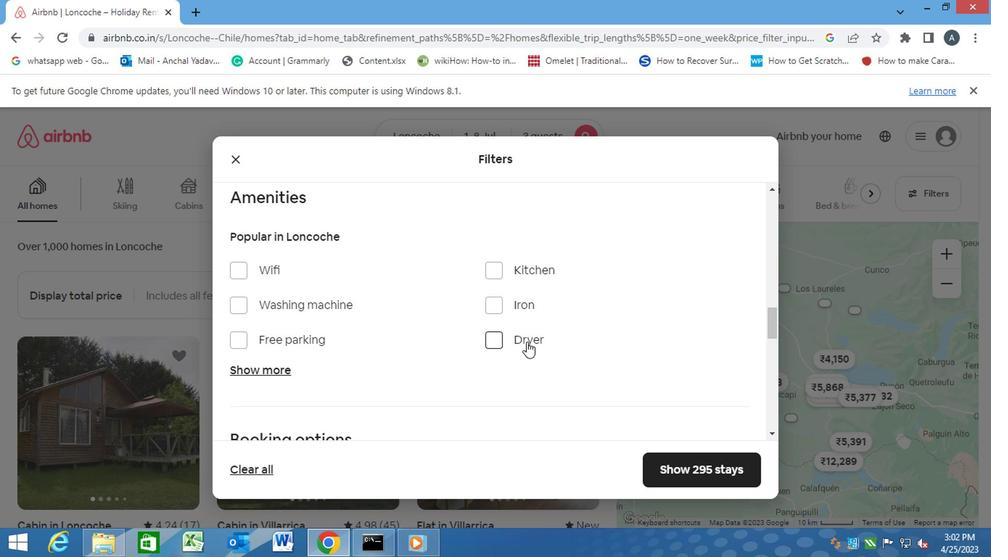 
Action: Mouse scrolled (518, 341) with delta (0, -1)
Screenshot: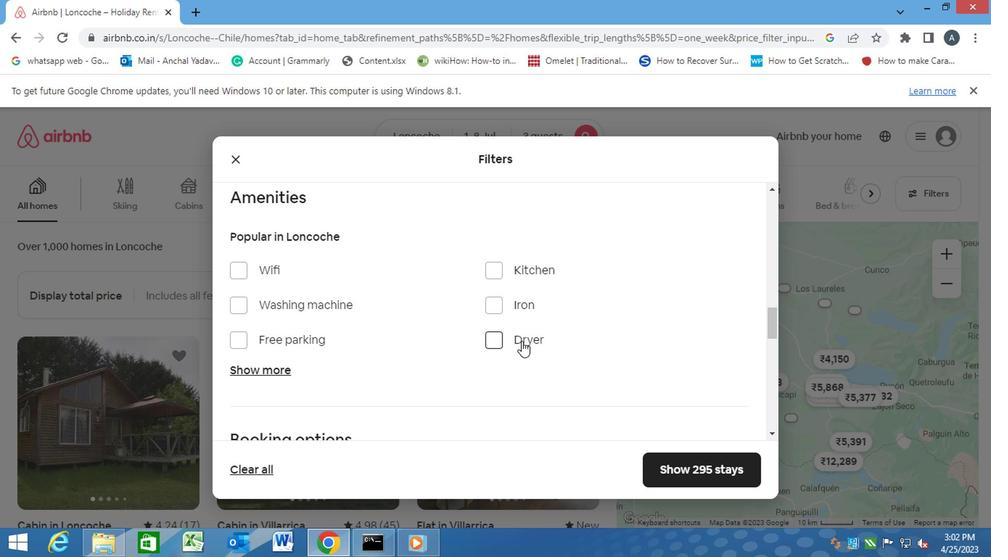 
Action: Mouse scrolled (518, 341) with delta (0, -1)
Screenshot: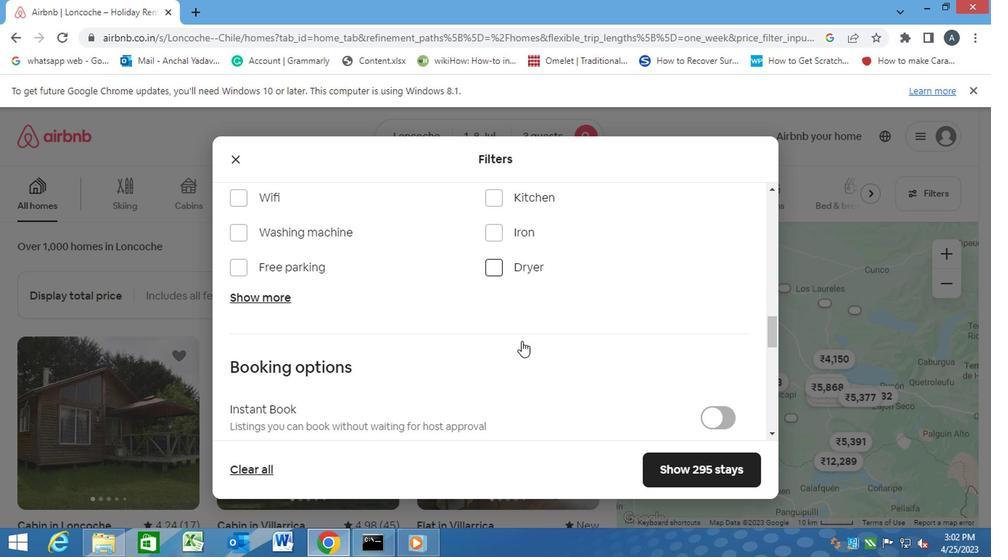 
Action: Mouse scrolled (518, 341) with delta (0, -1)
Screenshot: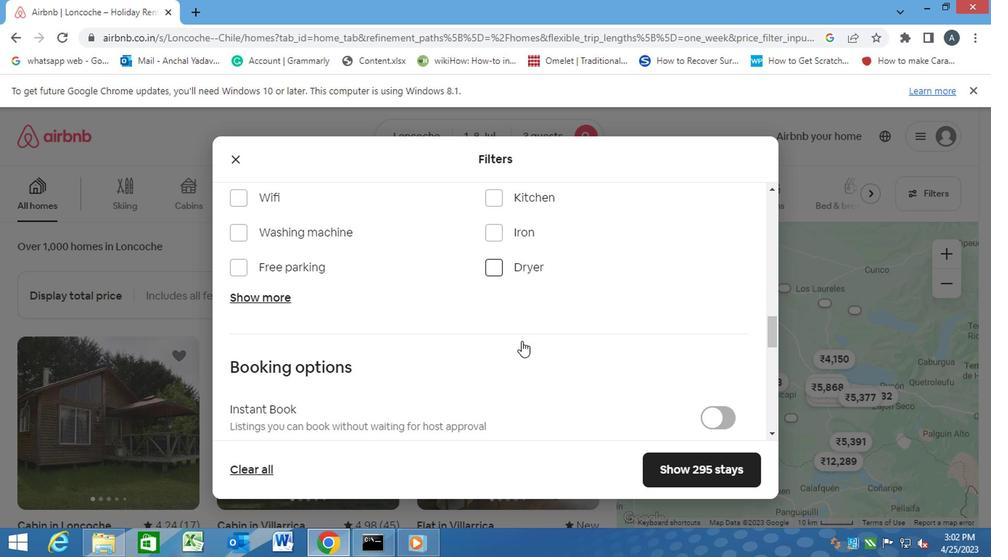 
Action: Mouse moved to (716, 321)
Screenshot: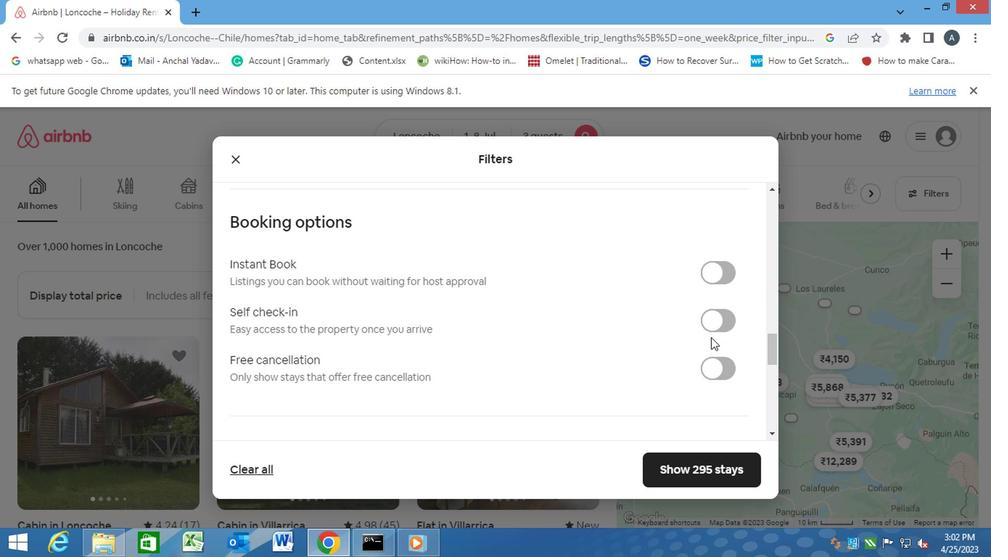 
Action: Mouse pressed left at (716, 321)
Screenshot: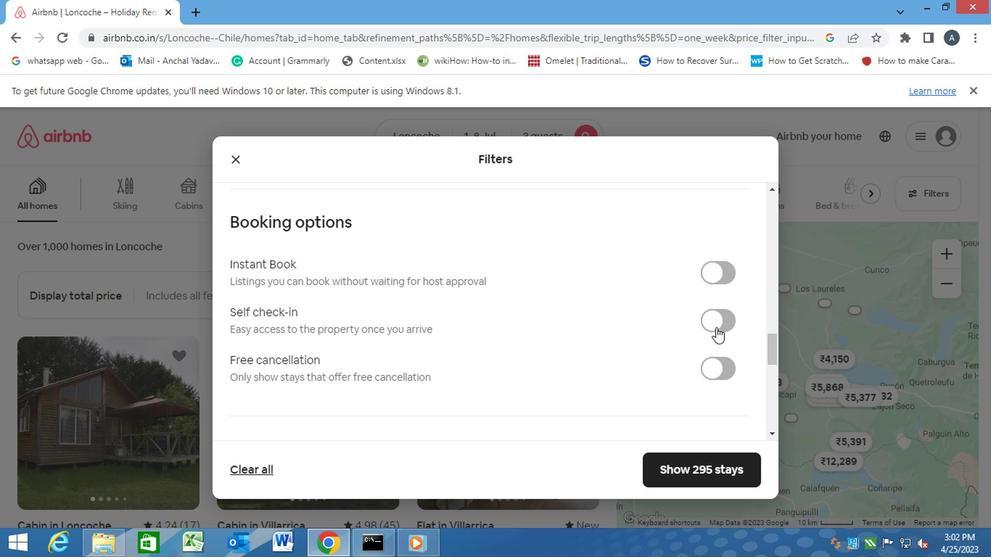 
Action: Mouse moved to (619, 335)
Screenshot: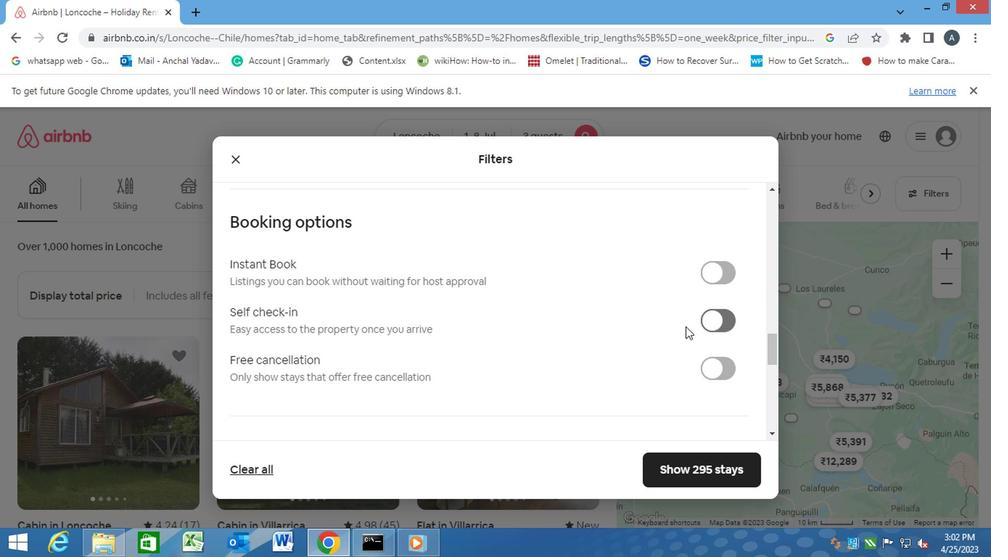 
Action: Mouse scrolled (619, 335) with delta (0, 0)
Screenshot: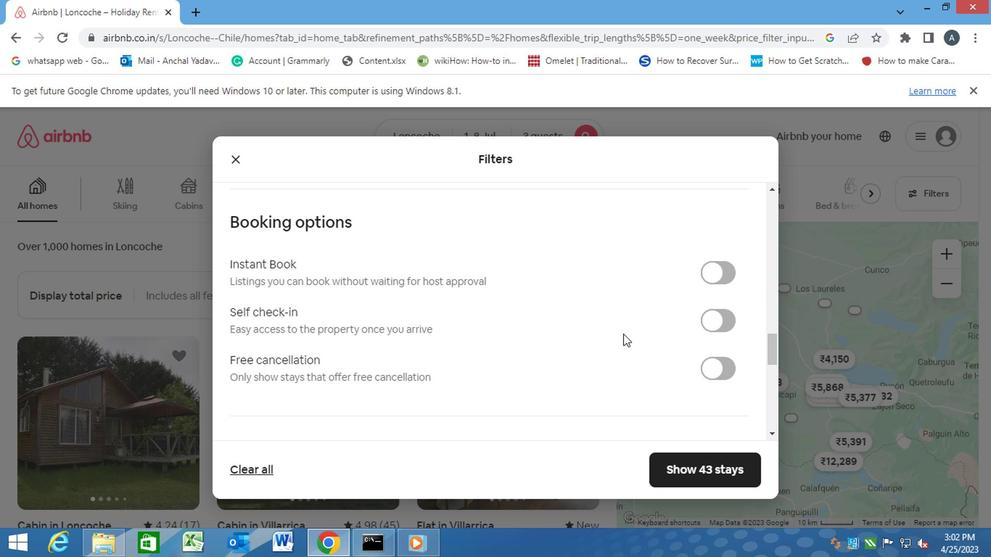 
Action: Mouse scrolled (619, 335) with delta (0, 0)
Screenshot: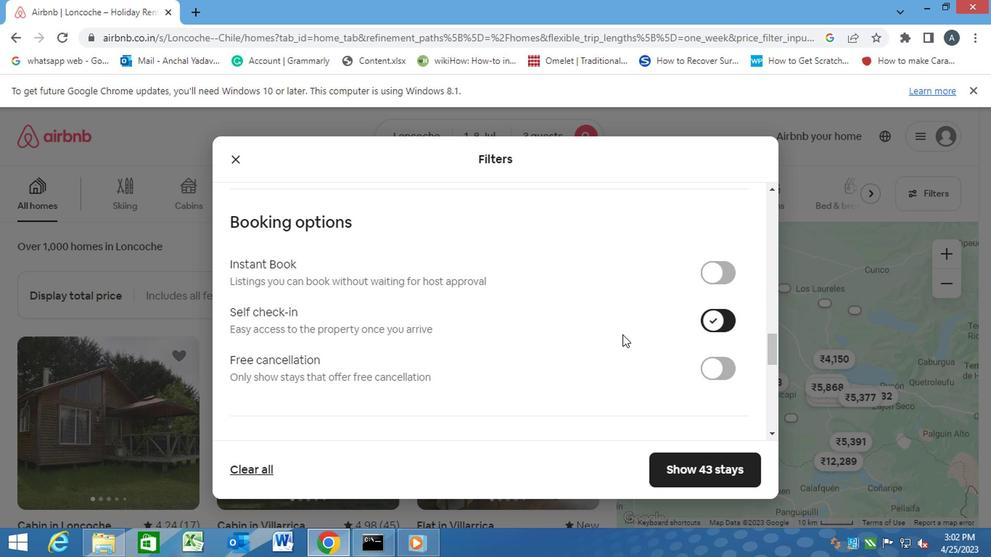 
Action: Mouse scrolled (619, 335) with delta (0, 0)
Screenshot: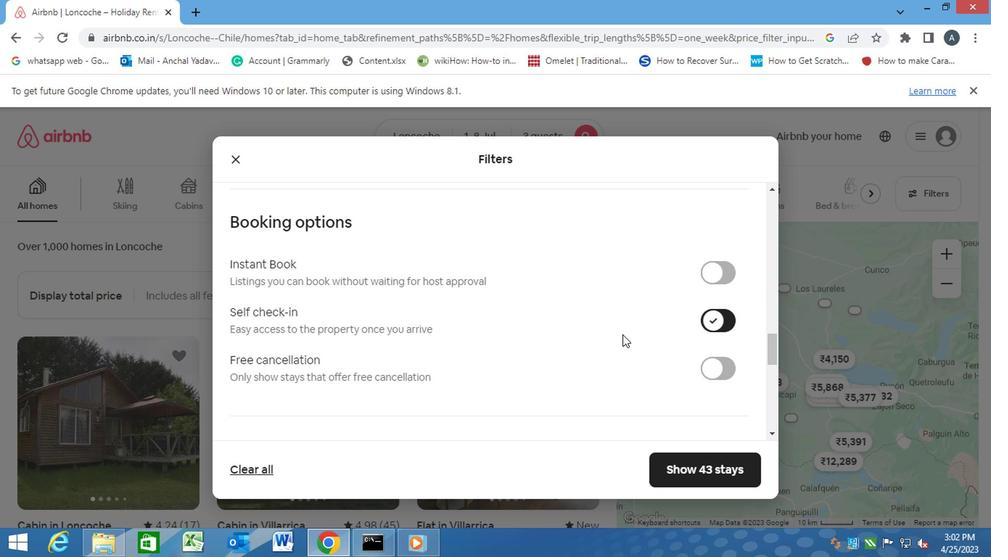 
Action: Mouse moved to (614, 337)
Screenshot: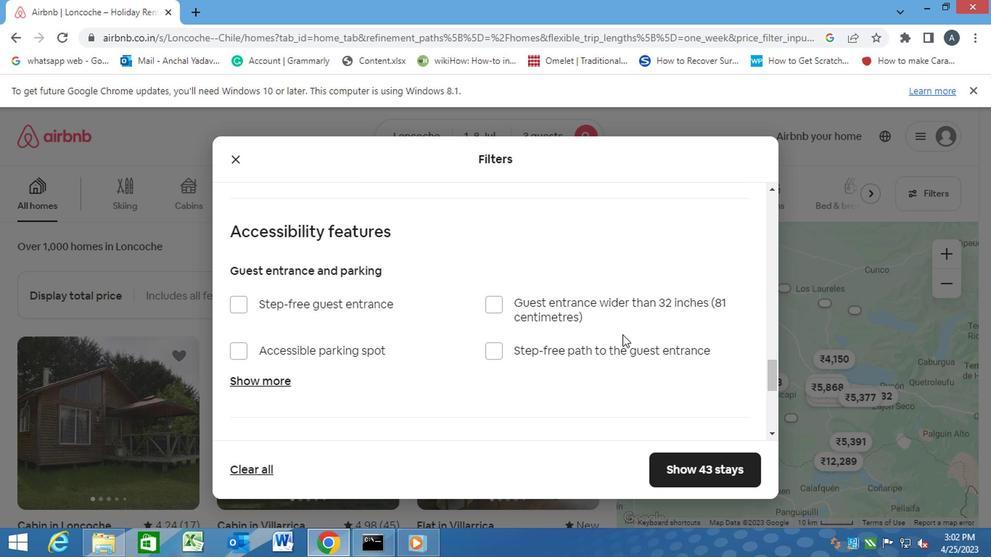 
Action: Mouse scrolled (614, 336) with delta (0, -1)
Screenshot: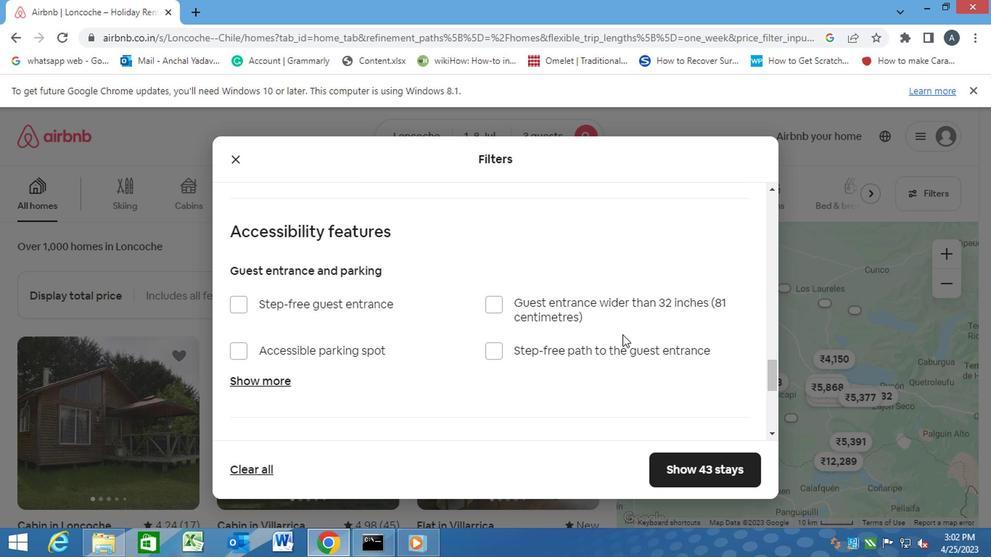 
Action: Mouse moved to (612, 339)
Screenshot: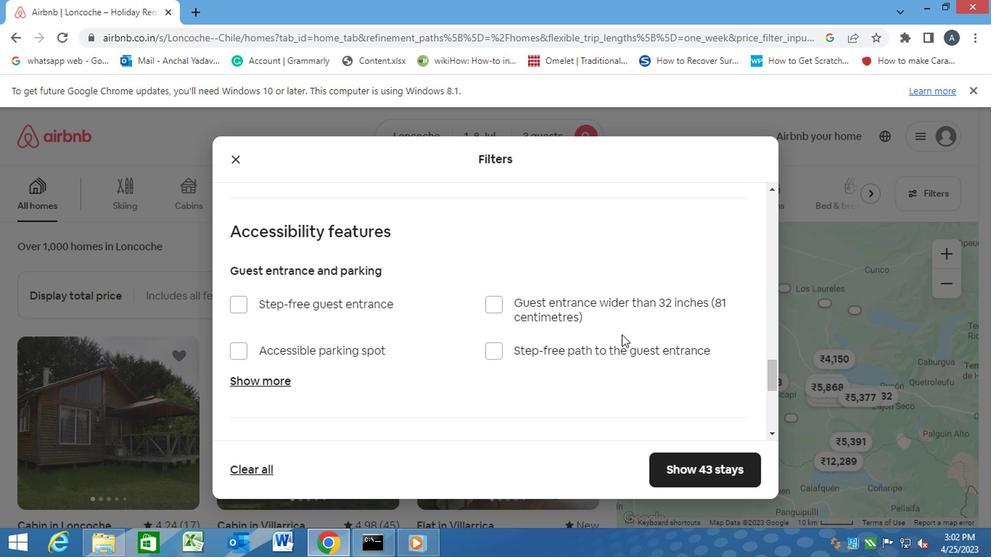 
Action: Mouse scrolled (612, 338) with delta (0, 0)
Screenshot: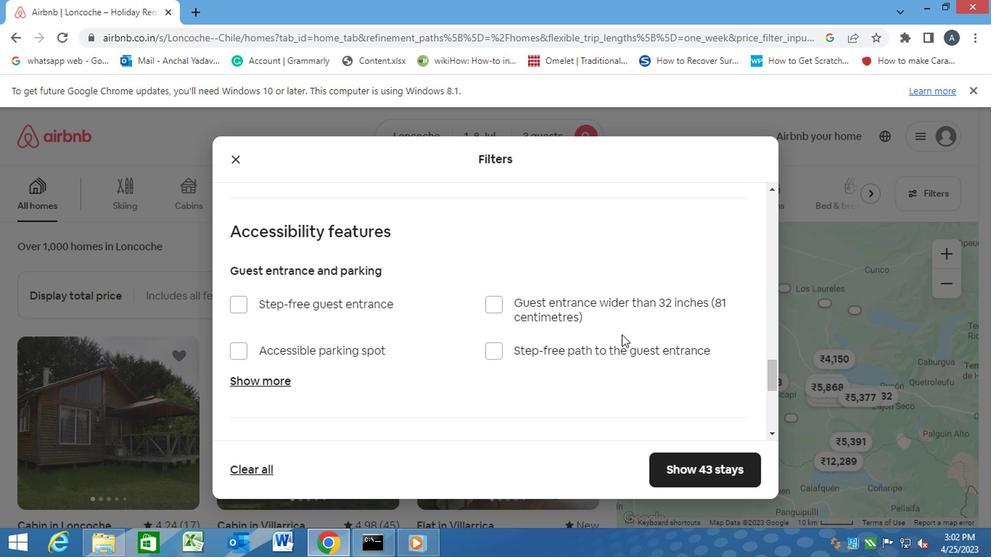 
Action: Mouse moved to (608, 339)
Screenshot: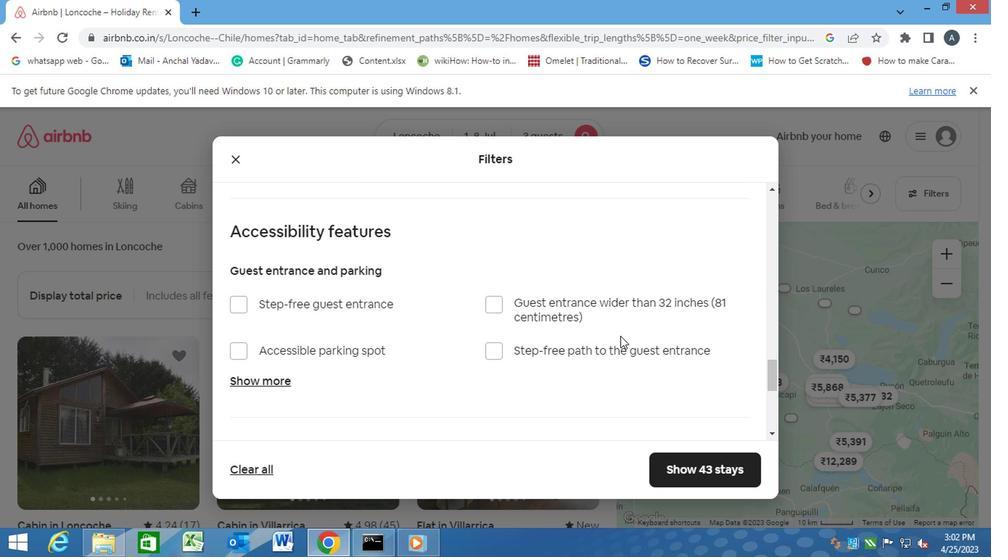 
Action: Mouse scrolled (608, 339) with delta (0, 0)
Screenshot: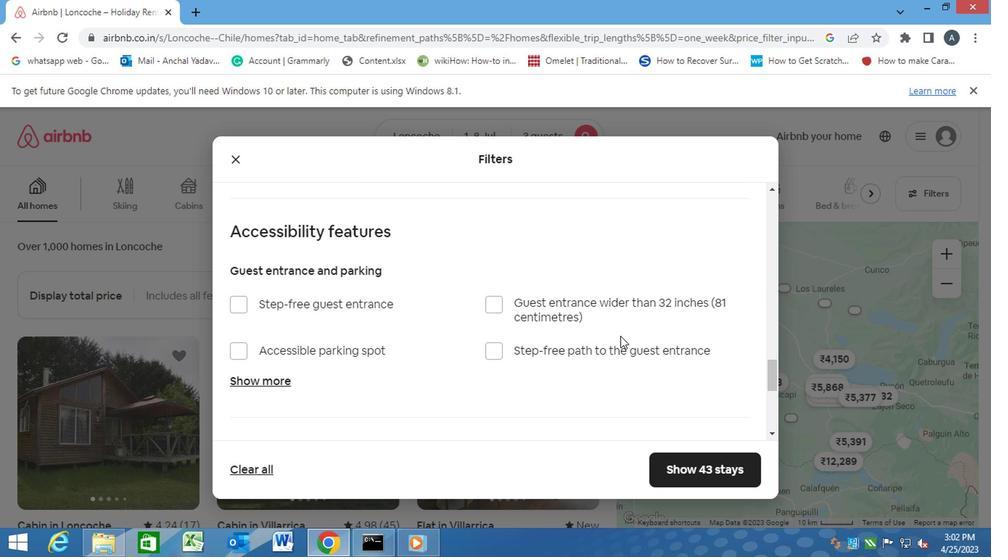 
Action: Mouse moved to (347, 384)
Screenshot: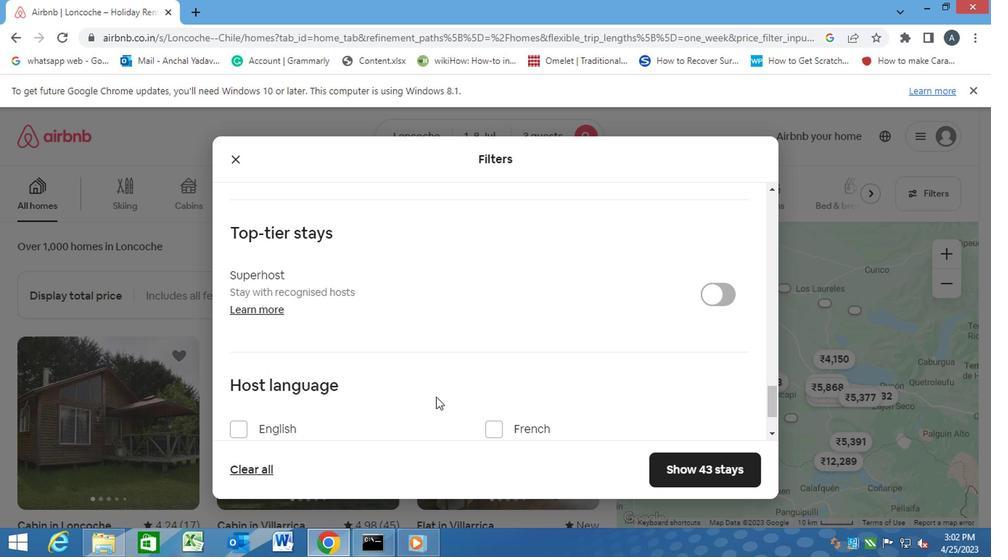 
Action: Mouse scrolled (347, 383) with delta (0, 0)
Screenshot: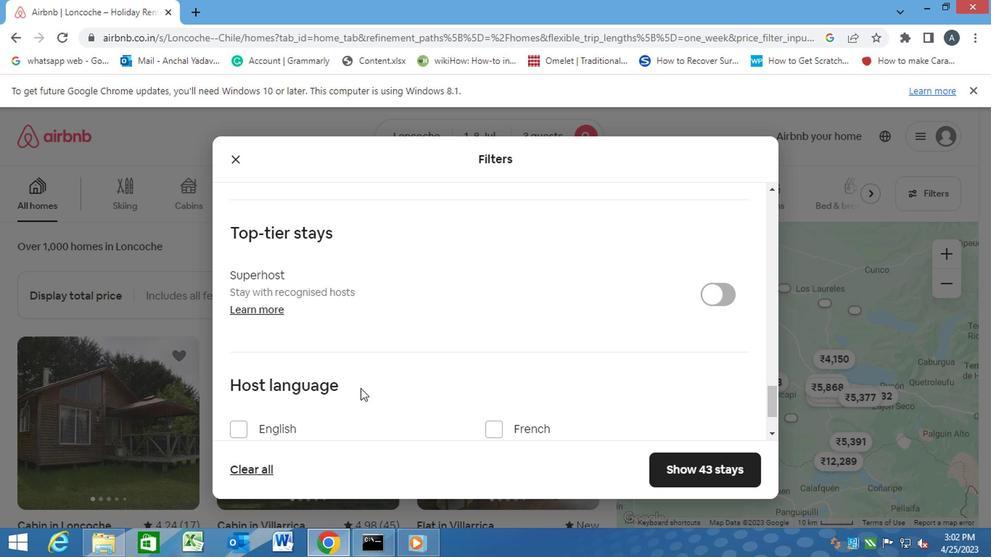 
Action: Mouse scrolled (347, 383) with delta (0, 0)
Screenshot: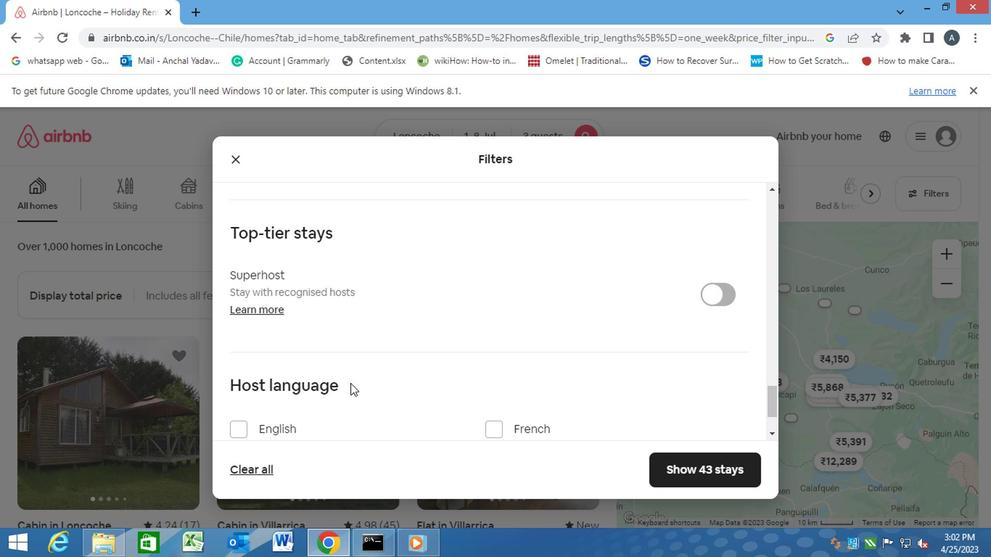 
Action: Mouse moved to (237, 340)
Screenshot: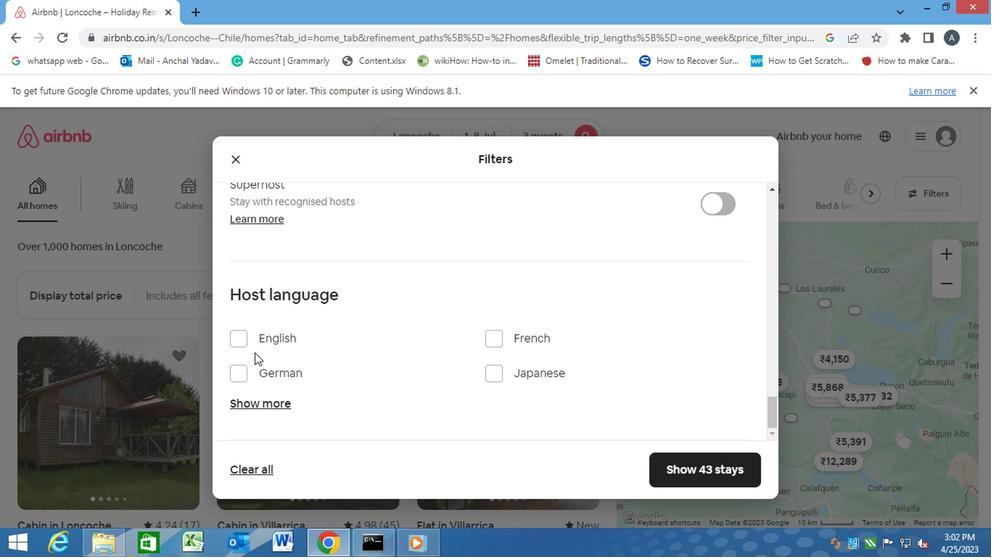 
Action: Mouse pressed left at (237, 340)
Screenshot: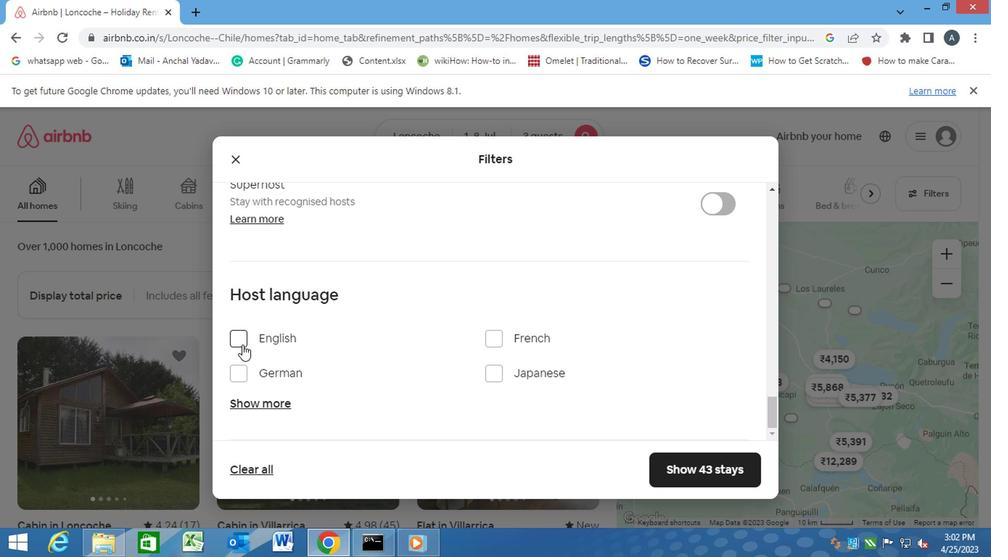 
Action: Mouse moved to (677, 470)
Screenshot: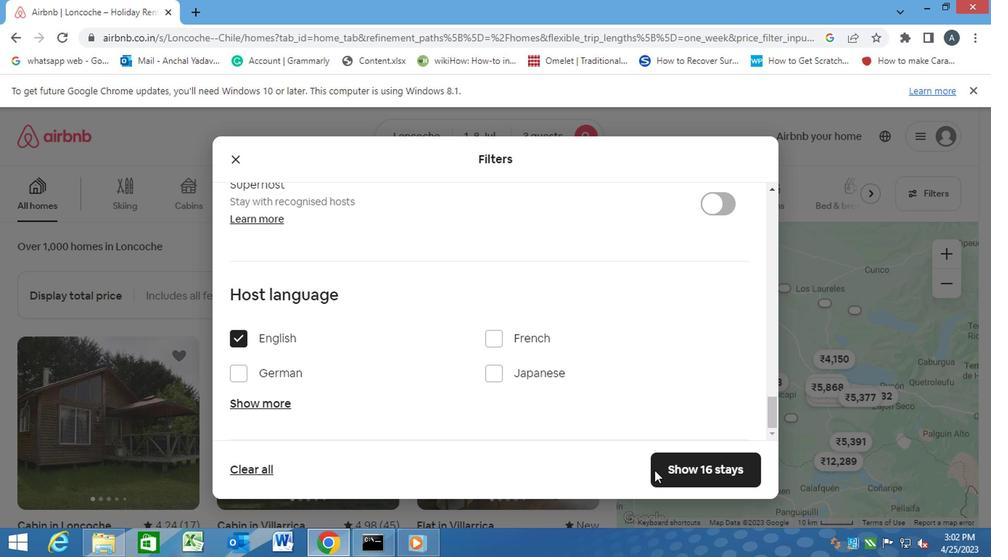 
Action: Mouse pressed left at (677, 470)
Screenshot: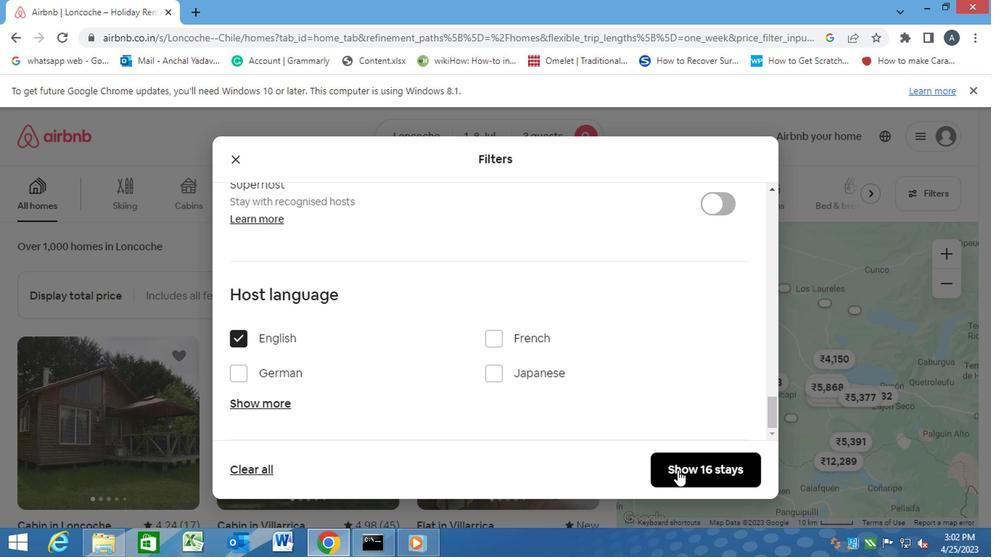 
